 Task: Open Card Software Maintenance Review in Board Resource Allocation Software to Workspace Hotel Reservations and add a team member Softage.3@softage.net, a label Blue, a checklist Database Management, an attachment from your computer, a color Blue and finally, add a card description 'Develop and launch new customer acquisition strategy for B2B market' and a comment 'Let us approach this task with a sense of self-reflection and self-awareness, recognizing our own strengths and weaknesses.'. Add a start date 'Jan 07, 1900' with a due date 'Jan 14, 1900'
Action: Mouse moved to (95, 45)
Screenshot: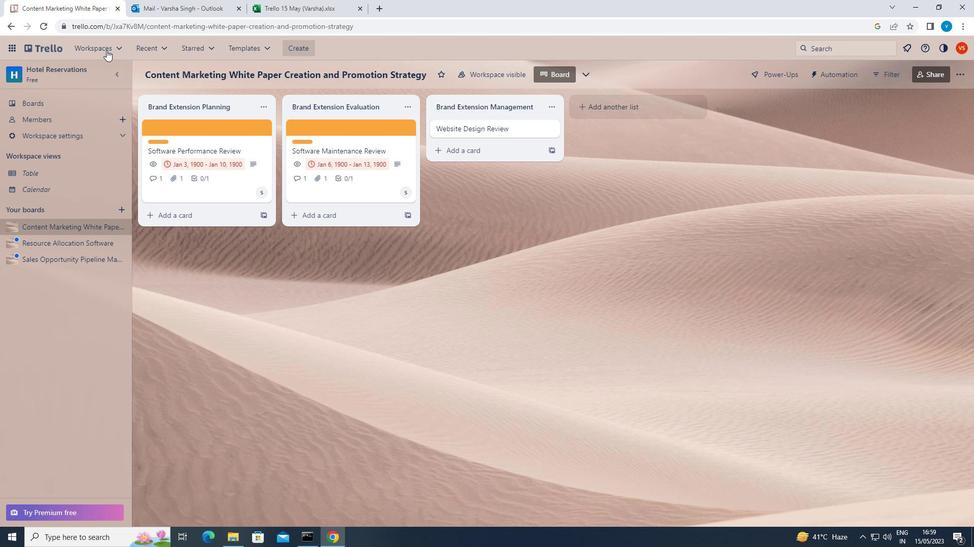 
Action: Mouse pressed left at (95, 45)
Screenshot: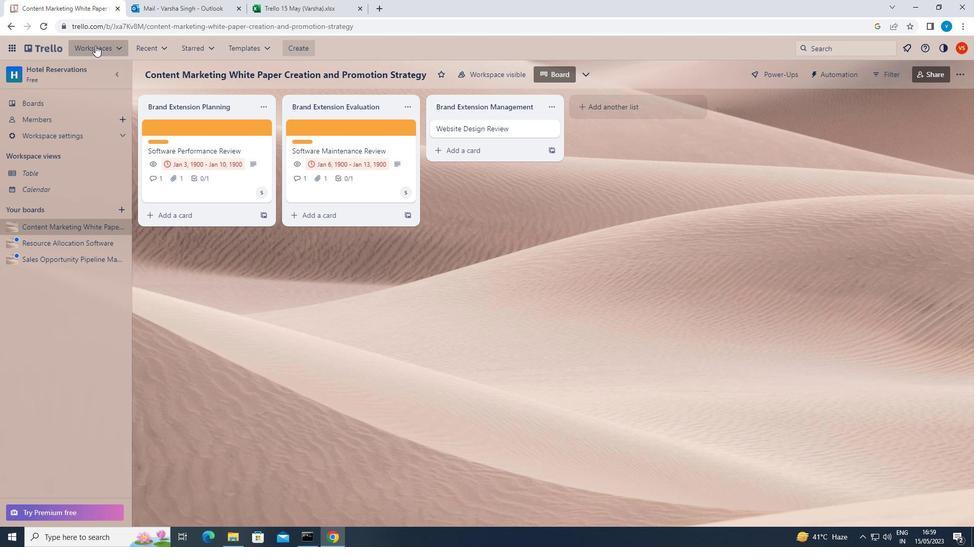 
Action: Mouse moved to (97, 504)
Screenshot: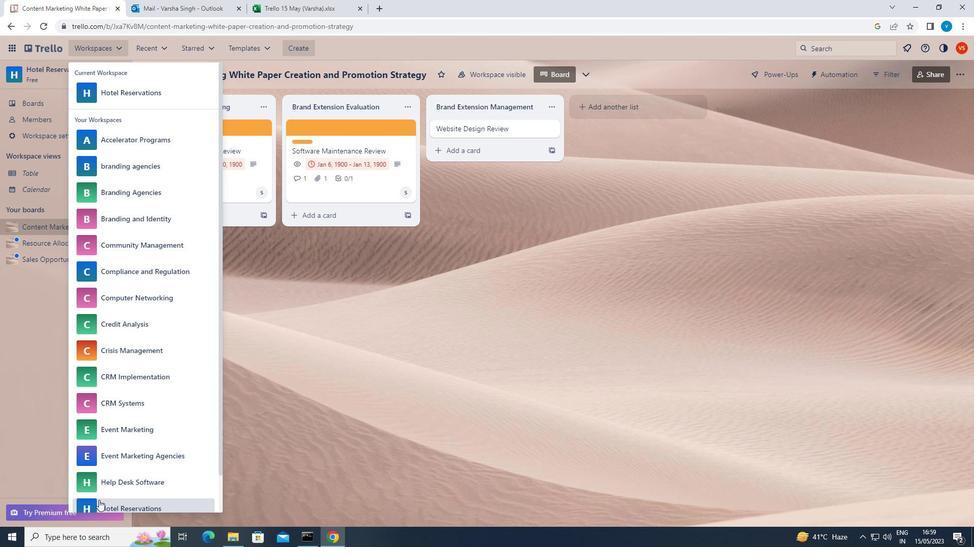 
Action: Mouse pressed left at (97, 504)
Screenshot: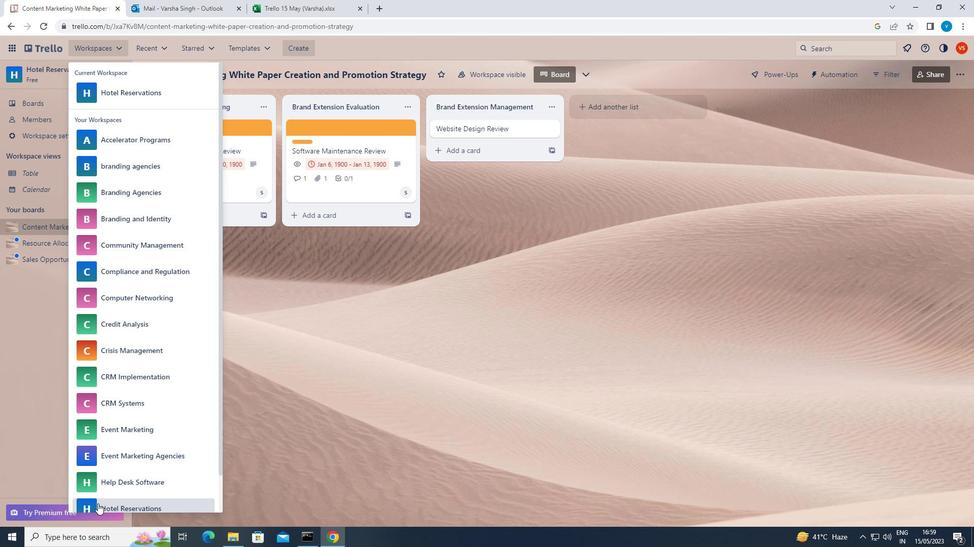 
Action: Mouse moved to (84, 246)
Screenshot: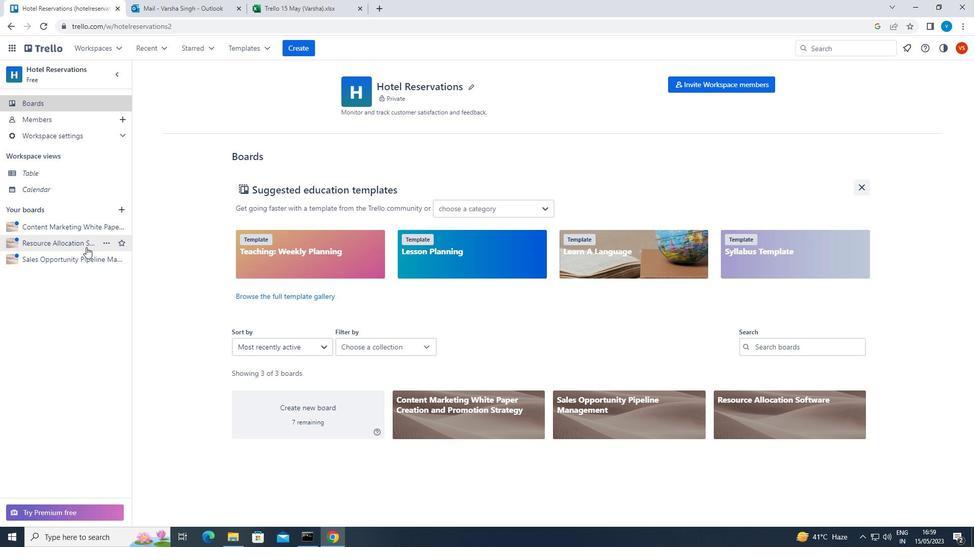 
Action: Mouse pressed left at (84, 246)
Screenshot: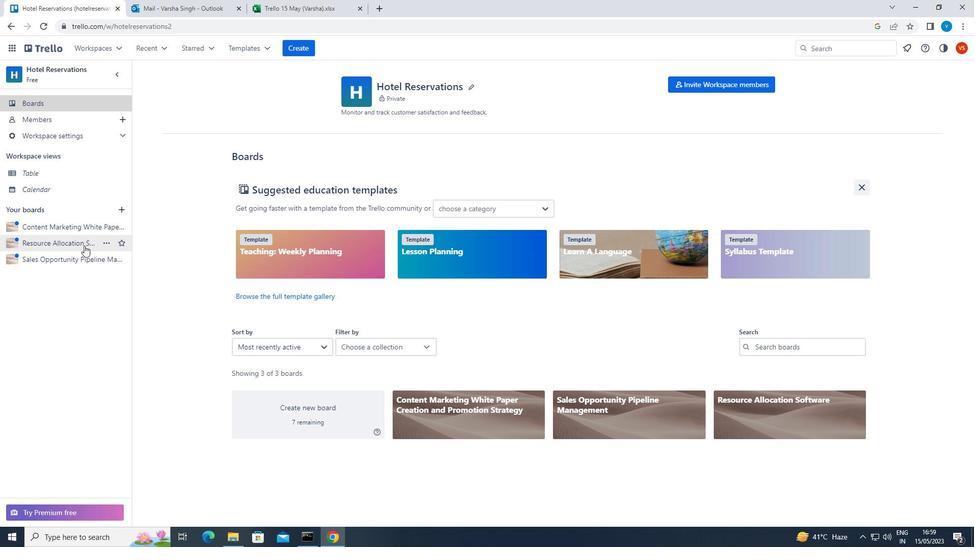 
Action: Mouse moved to (475, 127)
Screenshot: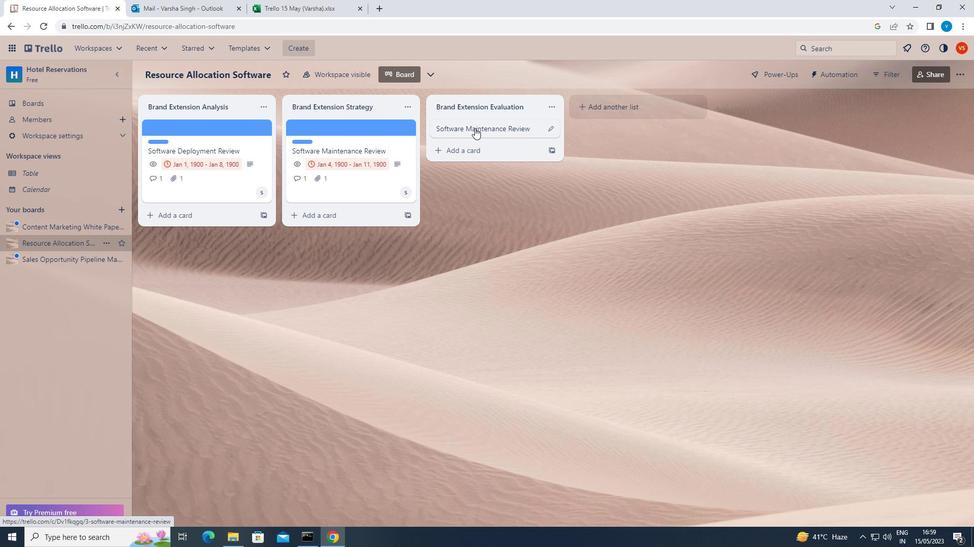 
Action: Mouse pressed left at (475, 127)
Screenshot: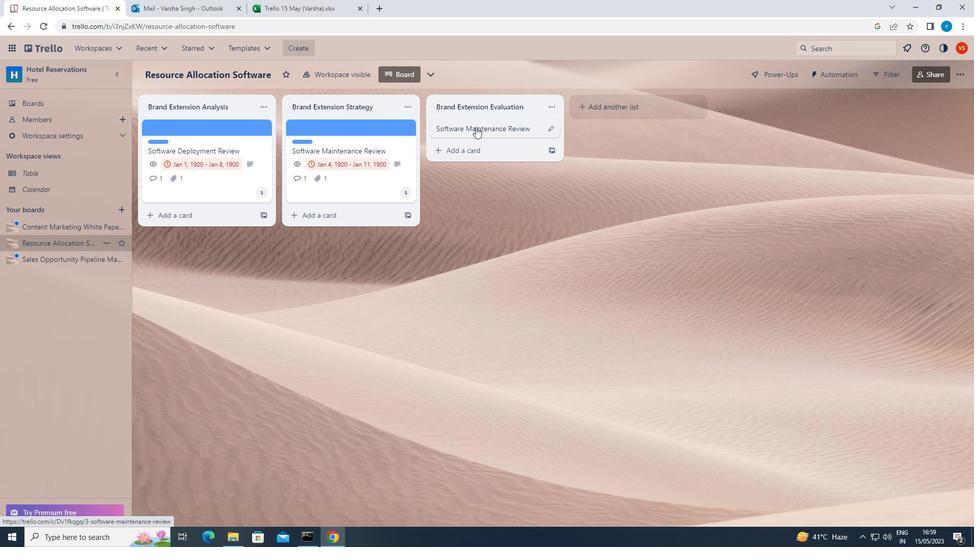 
Action: Mouse moved to (618, 162)
Screenshot: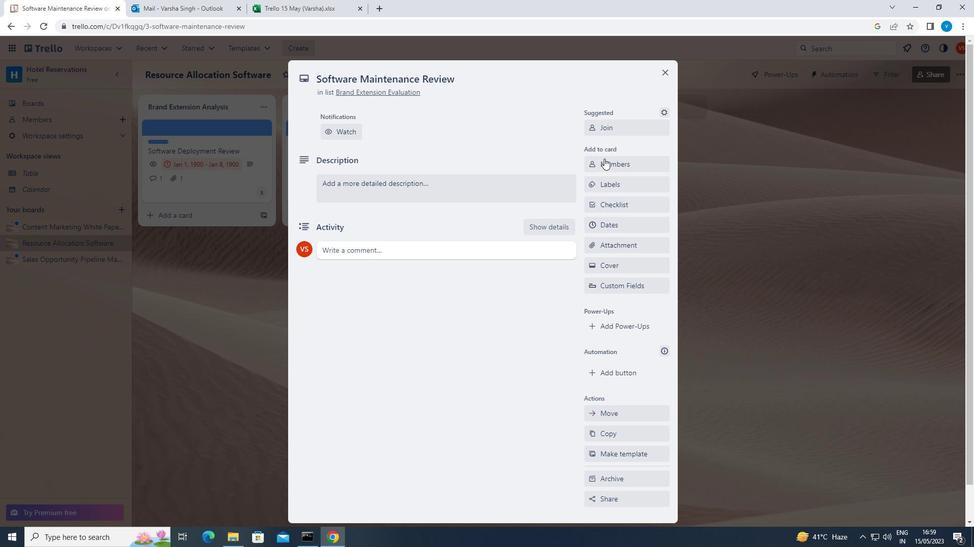 
Action: Mouse pressed left at (618, 162)
Screenshot: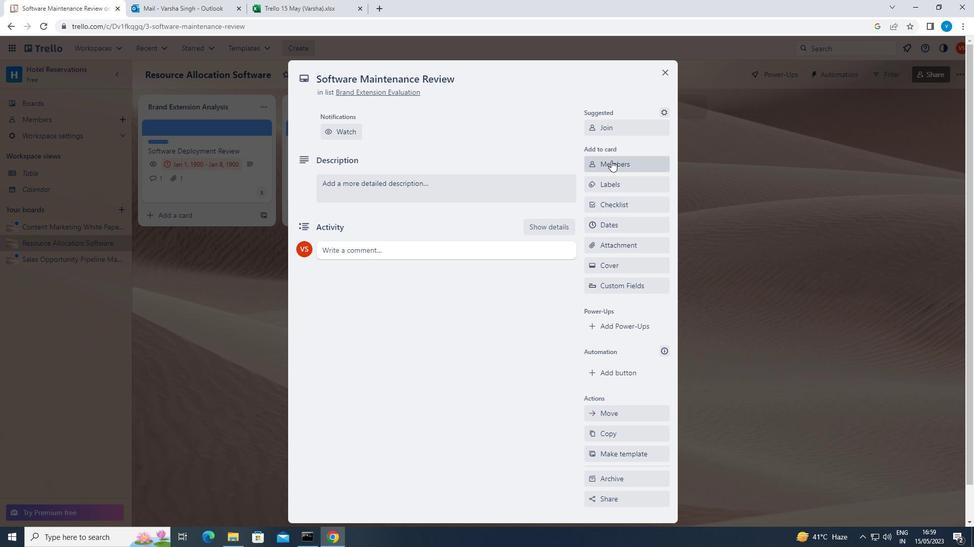 
Action: Key pressed <Key.shift>SOFTAGE.3<Key.shift>@SOFTAGE.NET
Screenshot: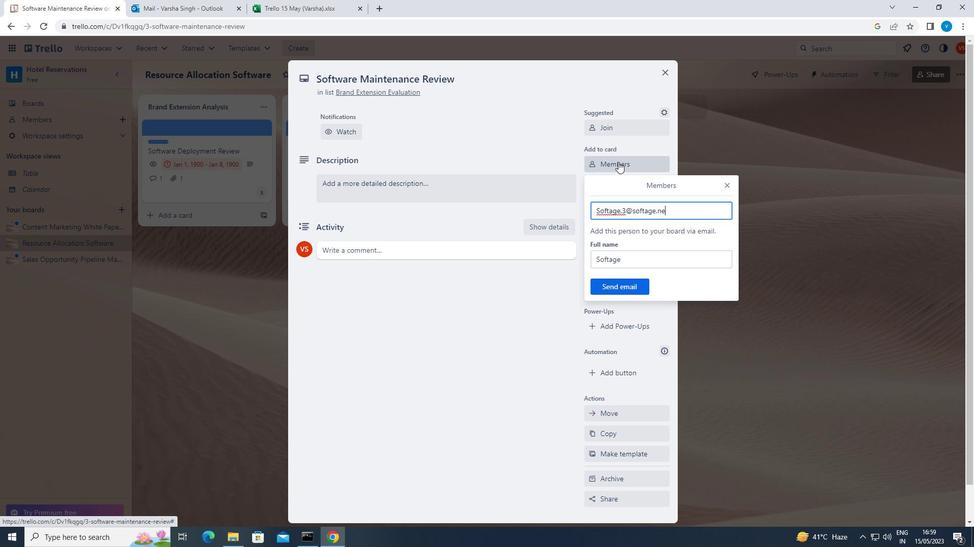 
Action: Mouse moved to (627, 286)
Screenshot: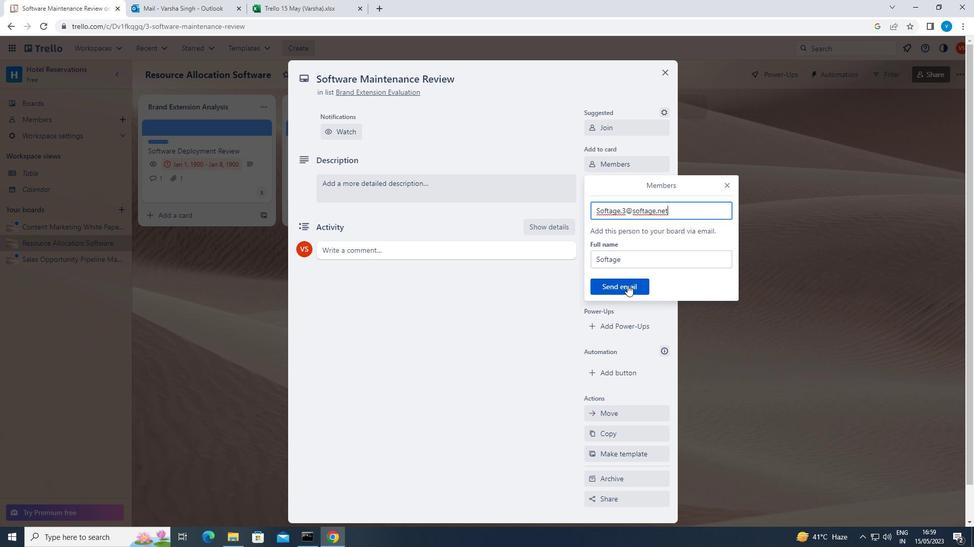 
Action: Mouse pressed left at (627, 286)
Screenshot: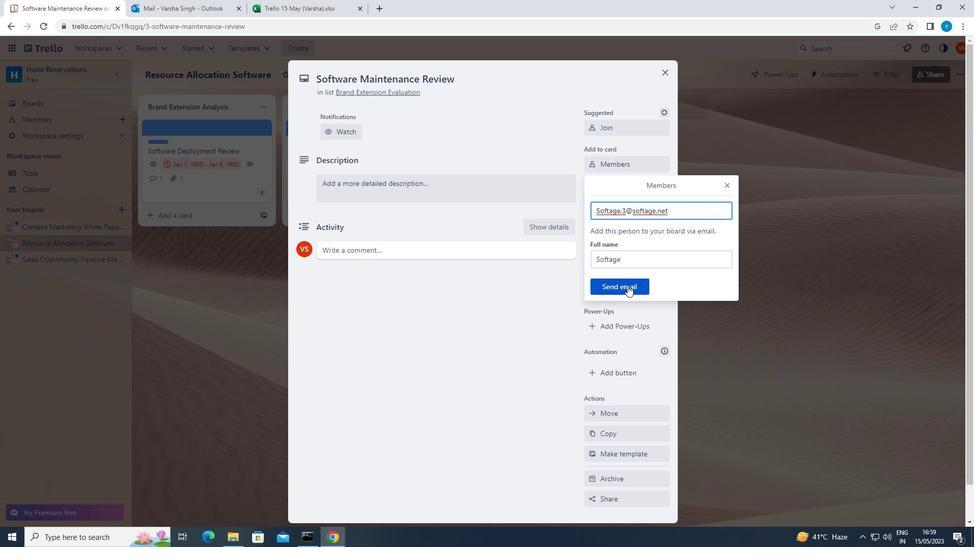 
Action: Mouse moved to (638, 187)
Screenshot: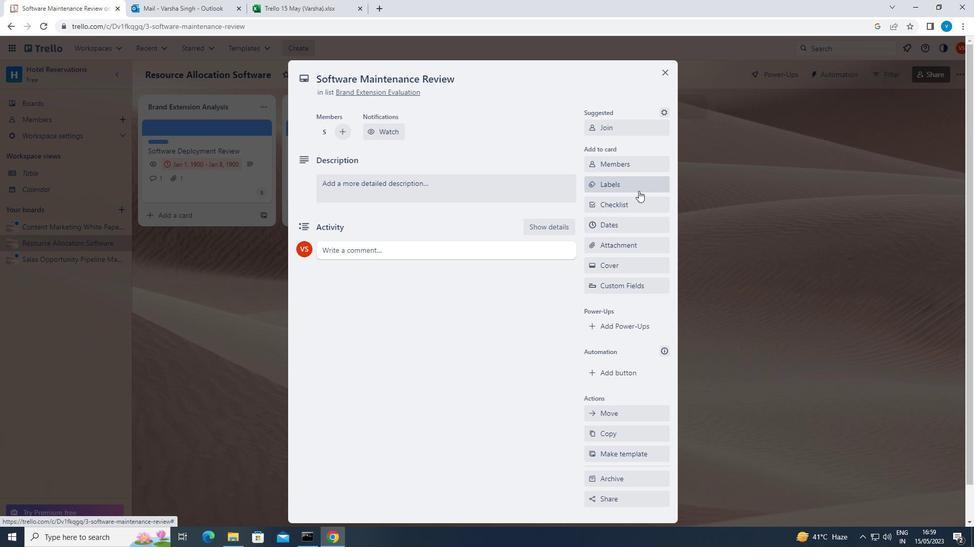 
Action: Mouse pressed left at (638, 187)
Screenshot: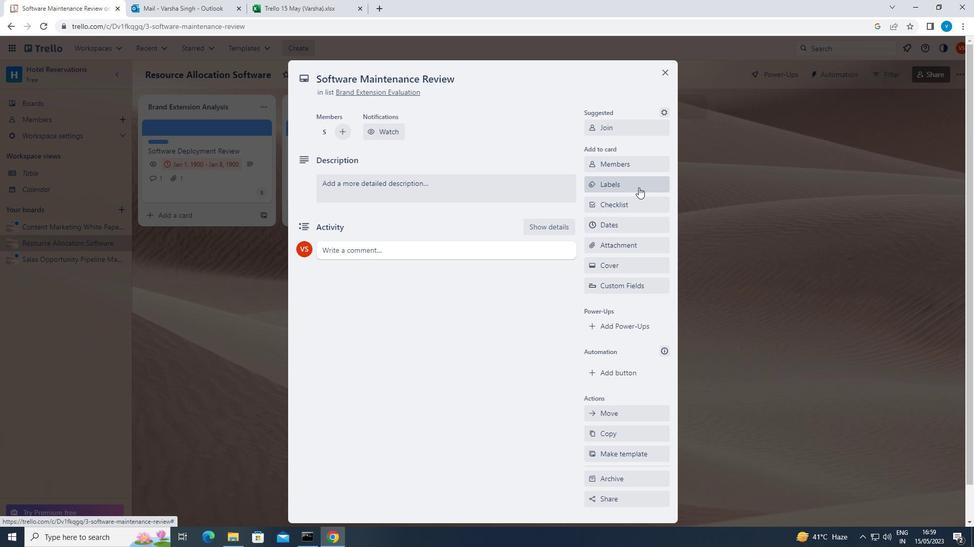 
Action: Mouse moved to (621, 354)
Screenshot: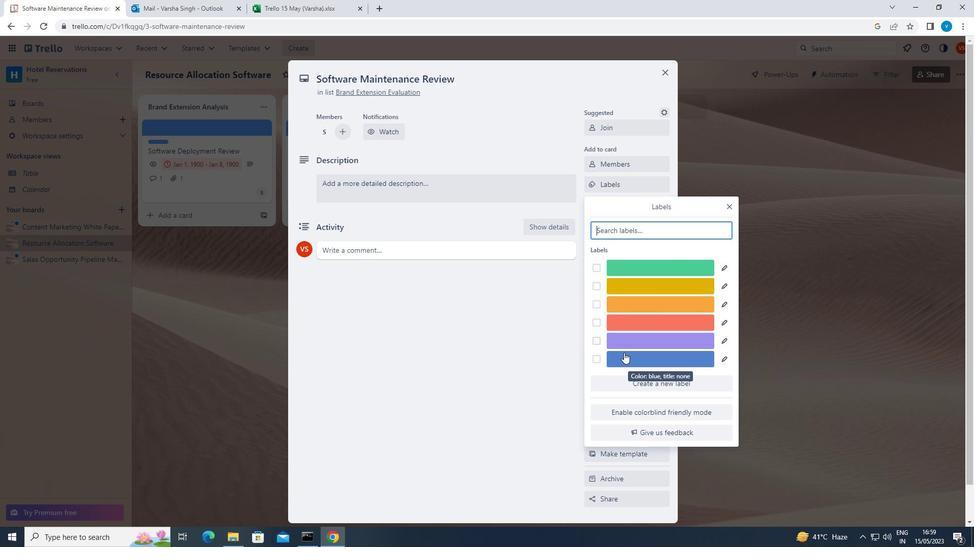 
Action: Mouse pressed left at (621, 354)
Screenshot: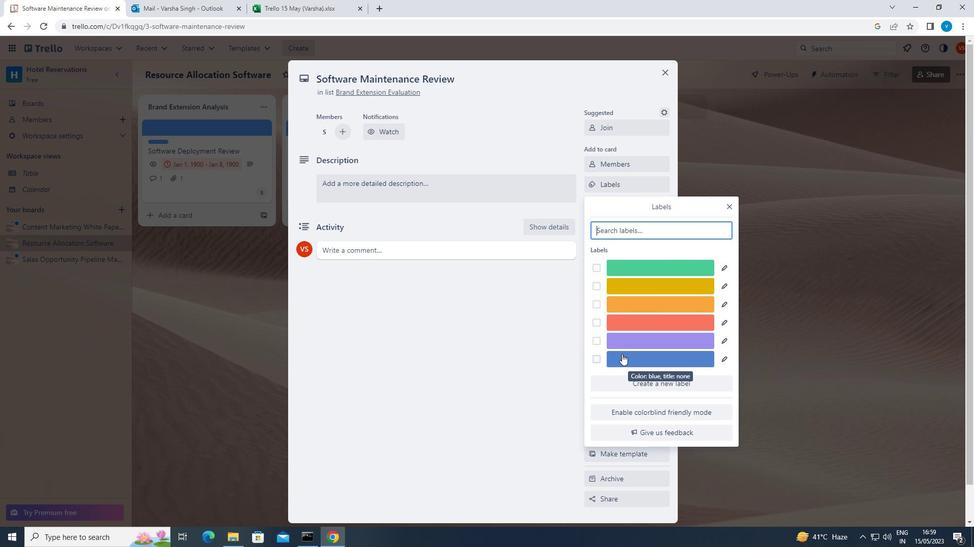 
Action: Mouse moved to (727, 205)
Screenshot: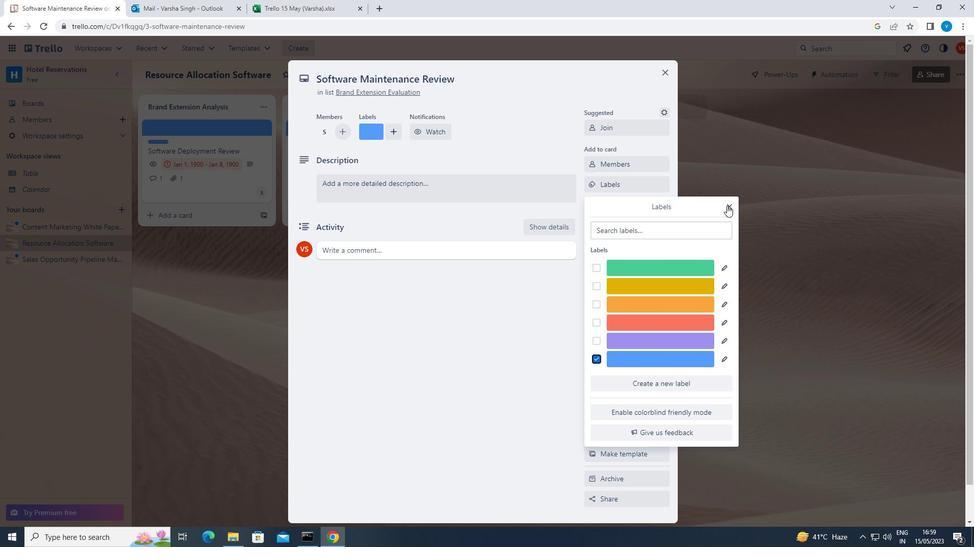 
Action: Mouse pressed left at (727, 205)
Screenshot: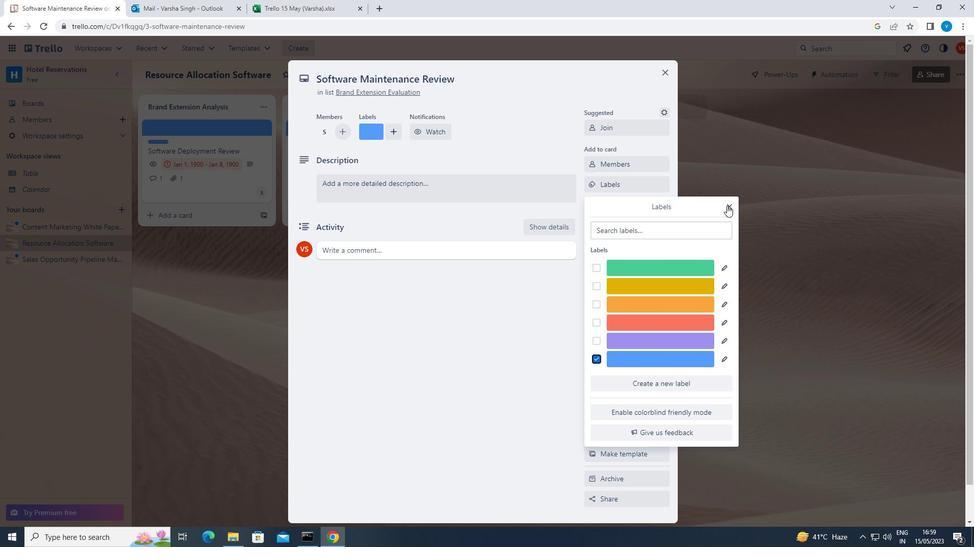 
Action: Mouse moved to (653, 205)
Screenshot: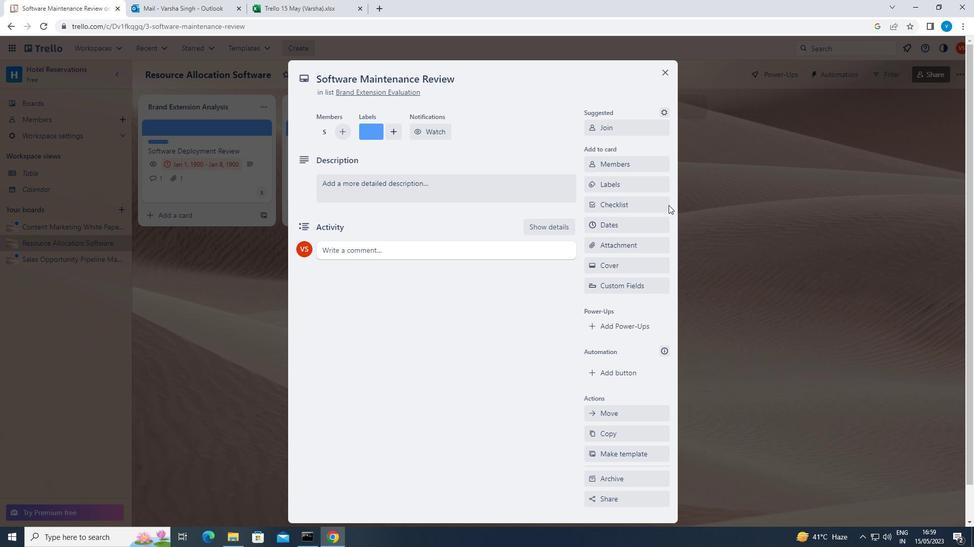
Action: Mouse pressed left at (653, 205)
Screenshot: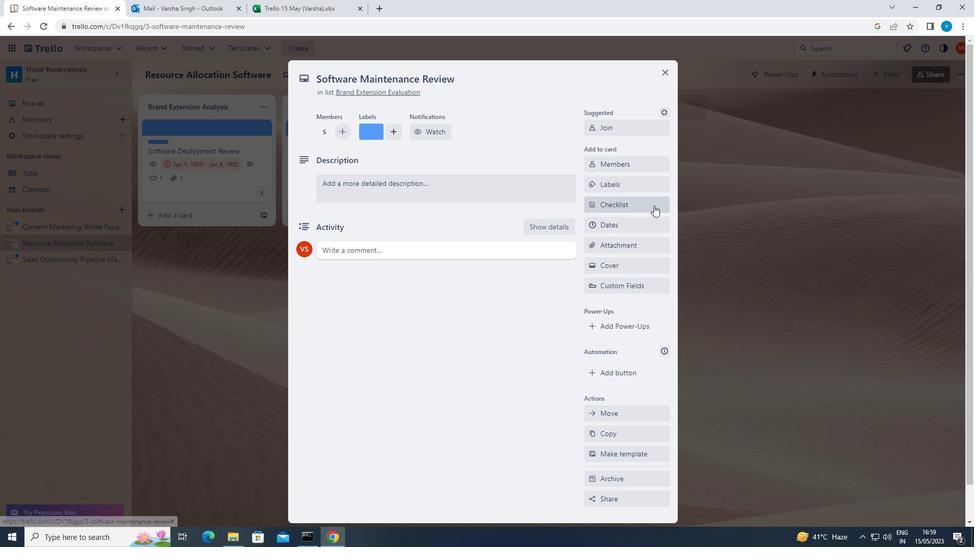 
Action: Mouse moved to (611, 315)
Screenshot: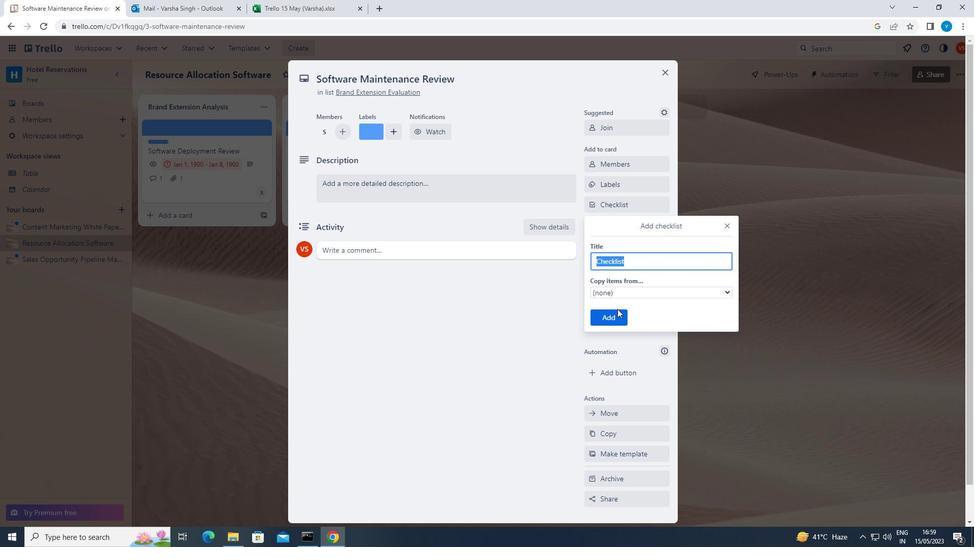 
Action: Mouse pressed left at (611, 315)
Screenshot: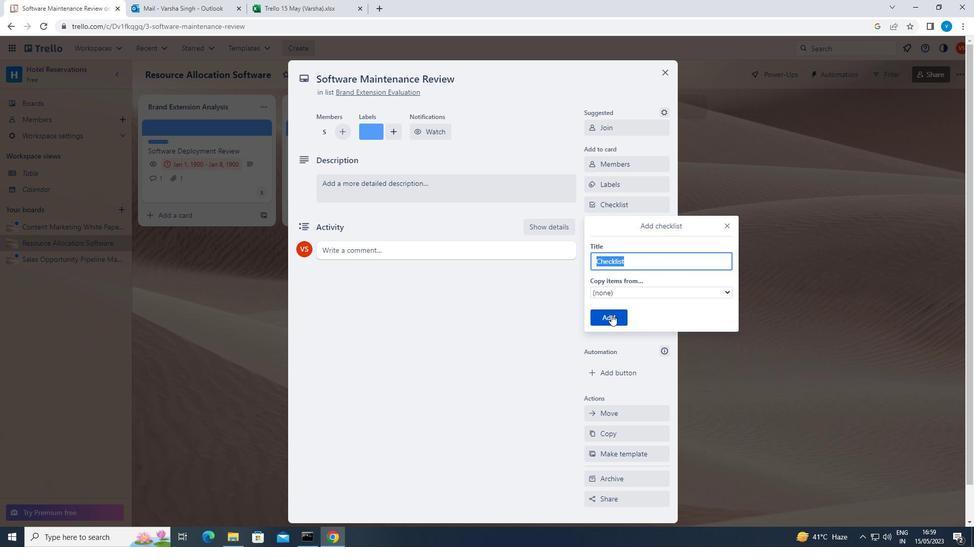 
Action: Mouse moved to (569, 281)
Screenshot: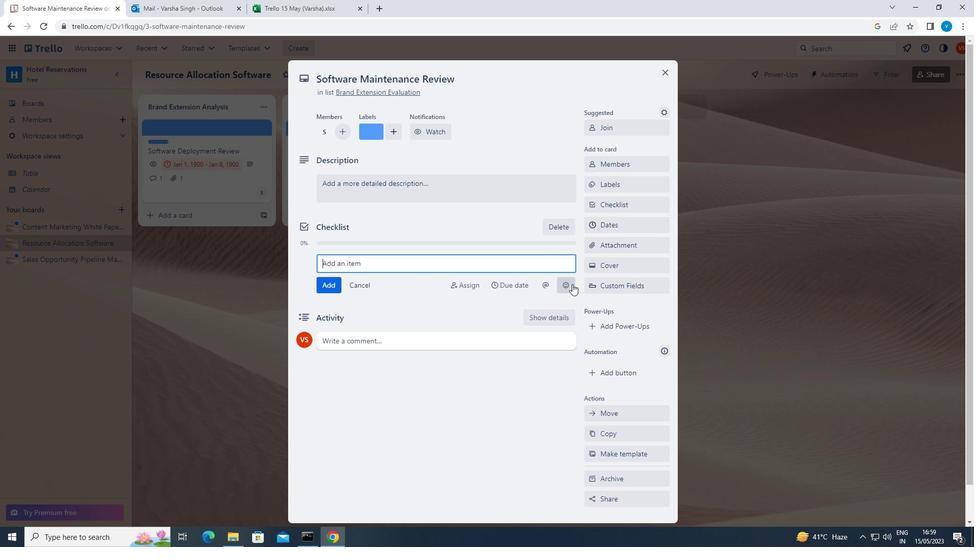 
Action: Key pressed <Key.shift>DATABASE<Key.space><Key.shift>MANAGEMENT
Screenshot: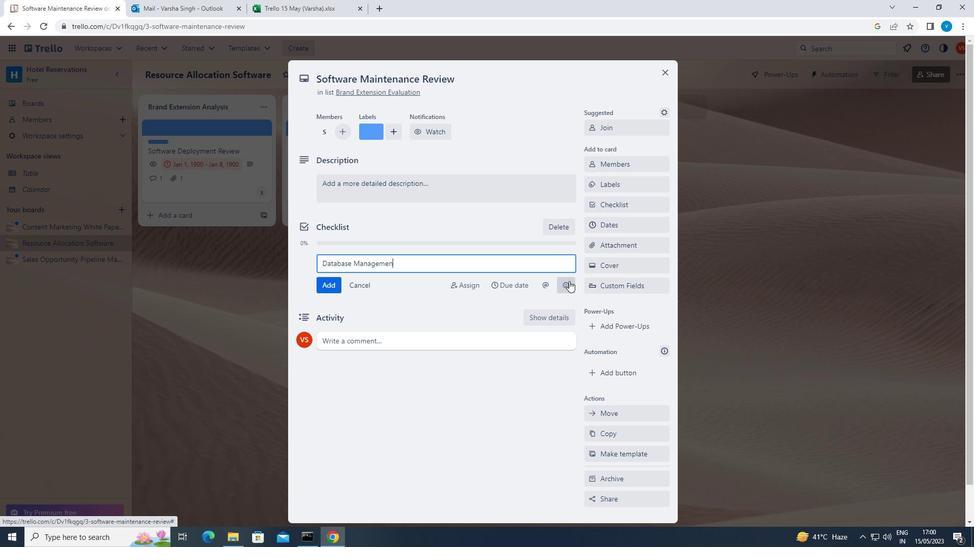 
Action: Mouse moved to (337, 290)
Screenshot: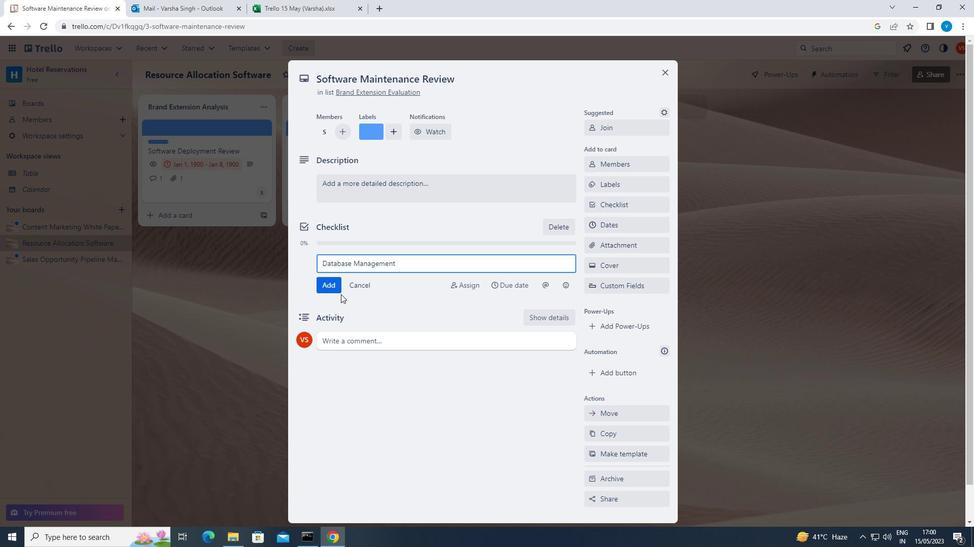 
Action: Mouse pressed left at (337, 290)
Screenshot: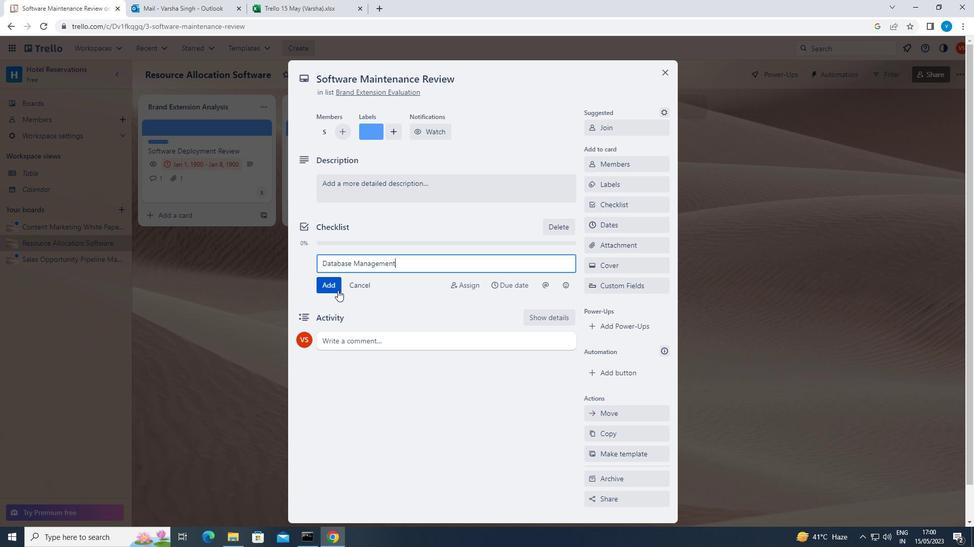 
Action: Mouse moved to (623, 248)
Screenshot: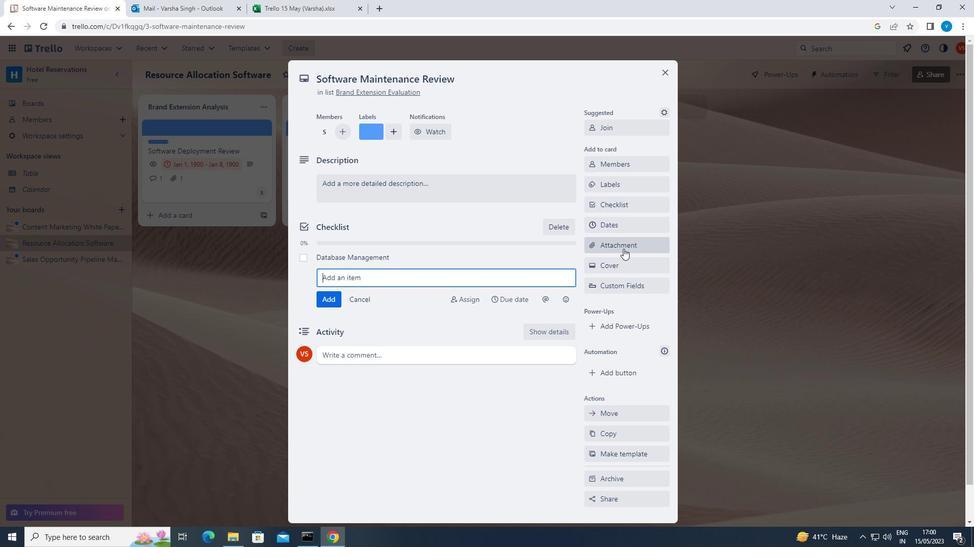 
Action: Mouse pressed left at (623, 248)
Screenshot: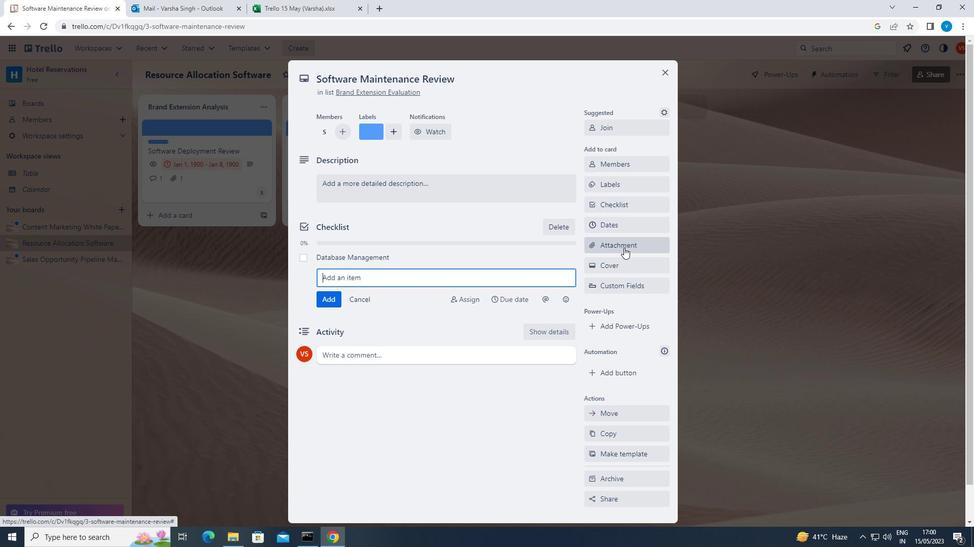 
Action: Mouse moved to (605, 287)
Screenshot: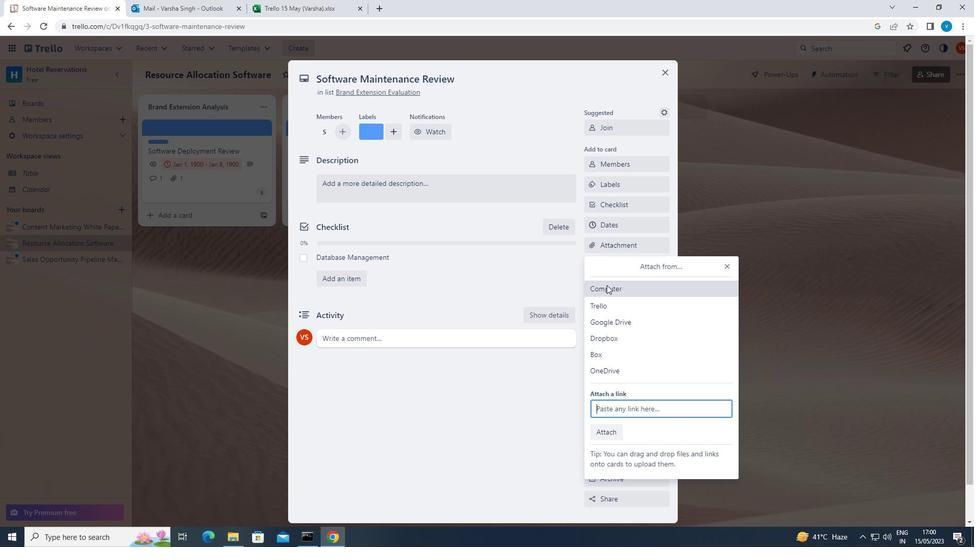 
Action: Mouse pressed left at (605, 287)
Screenshot: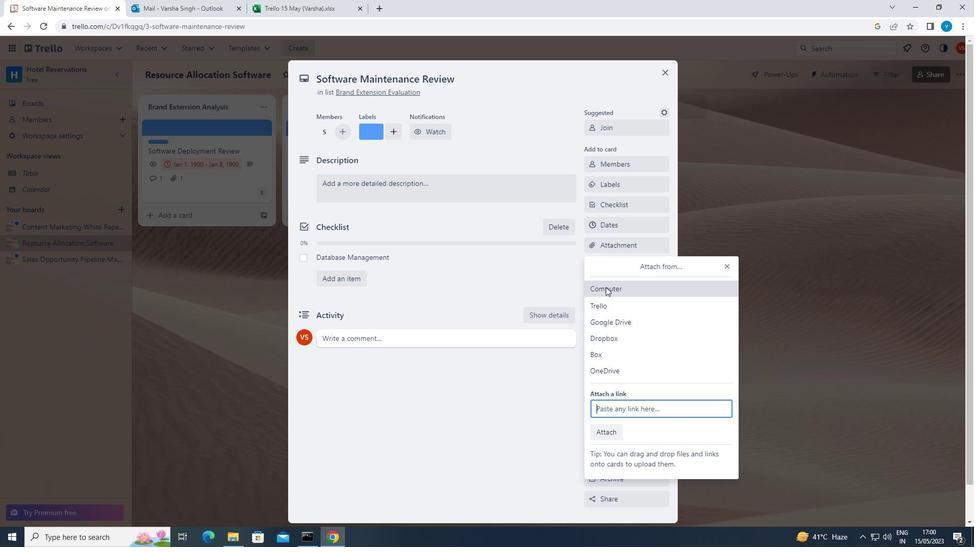 
Action: Mouse moved to (319, 180)
Screenshot: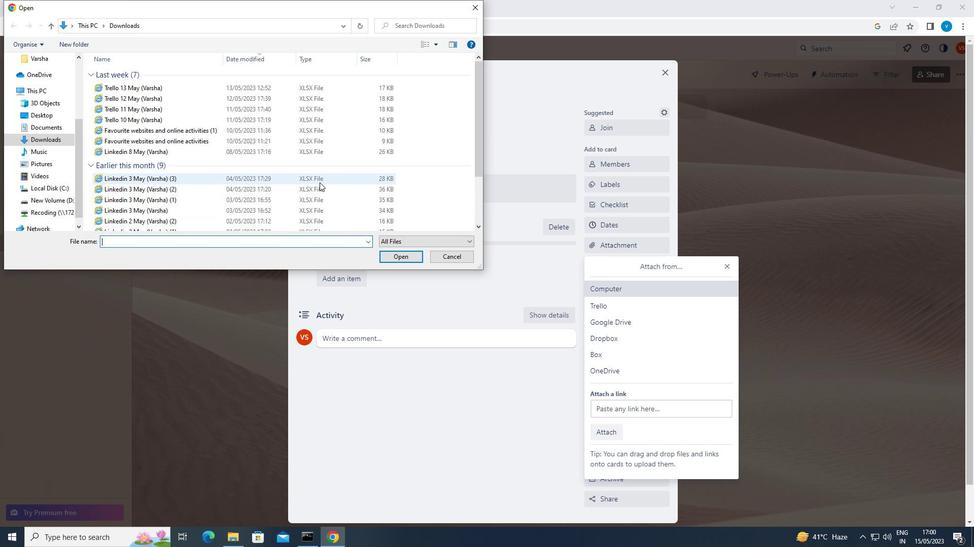 
Action: Mouse pressed left at (319, 180)
Screenshot: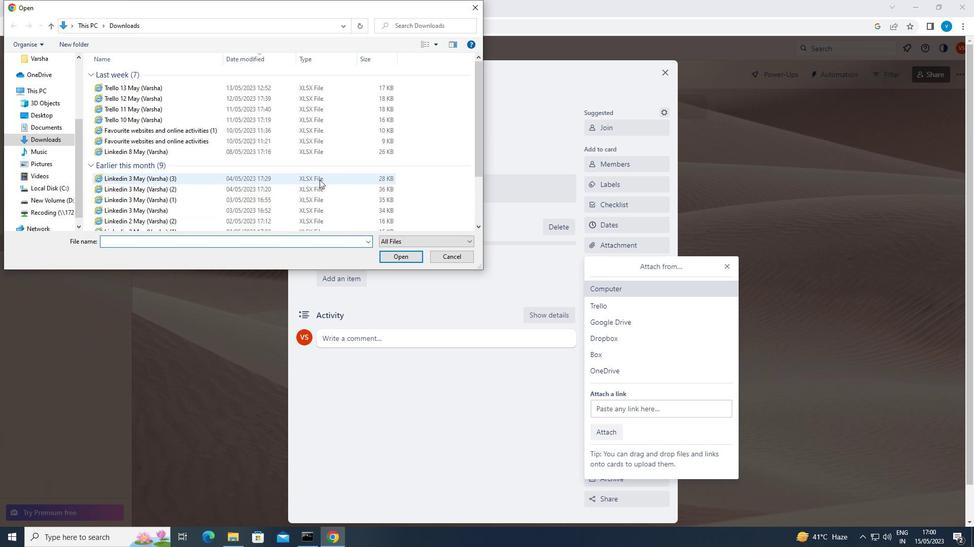 
Action: Mouse moved to (401, 253)
Screenshot: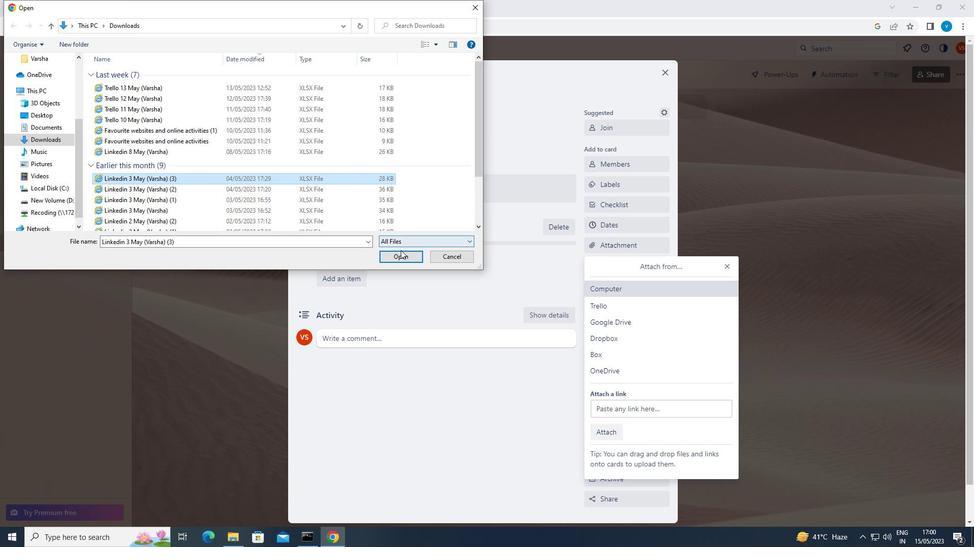 
Action: Mouse pressed left at (401, 253)
Screenshot: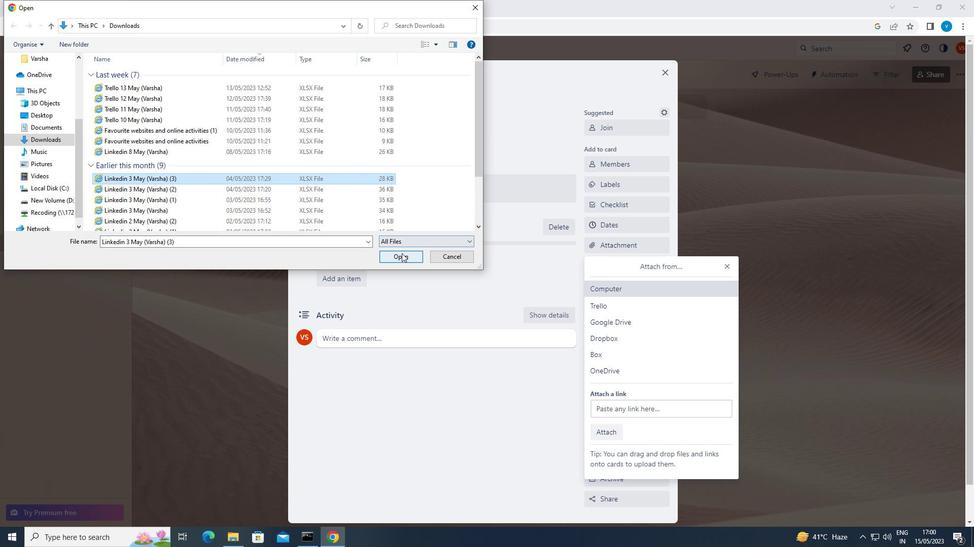 
Action: Mouse moved to (610, 266)
Screenshot: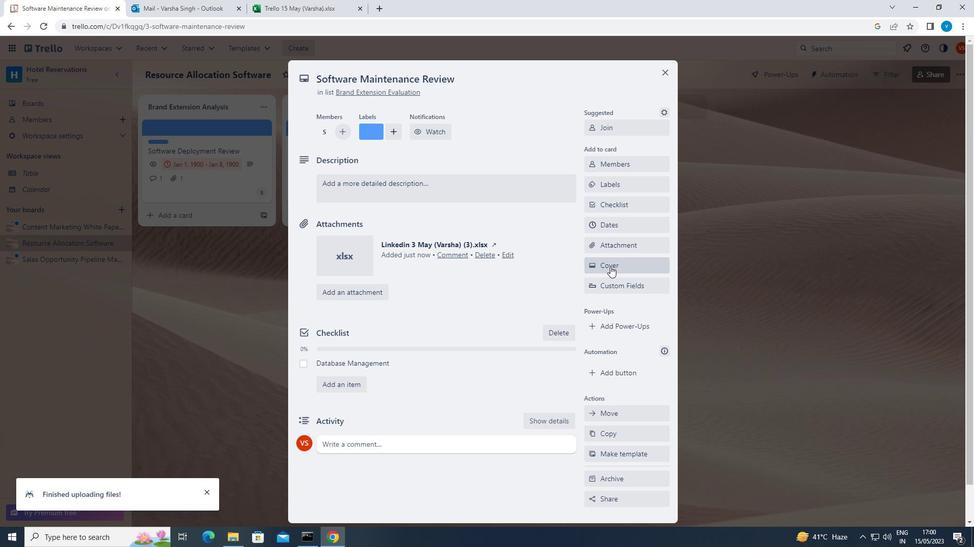
Action: Mouse pressed left at (610, 266)
Screenshot: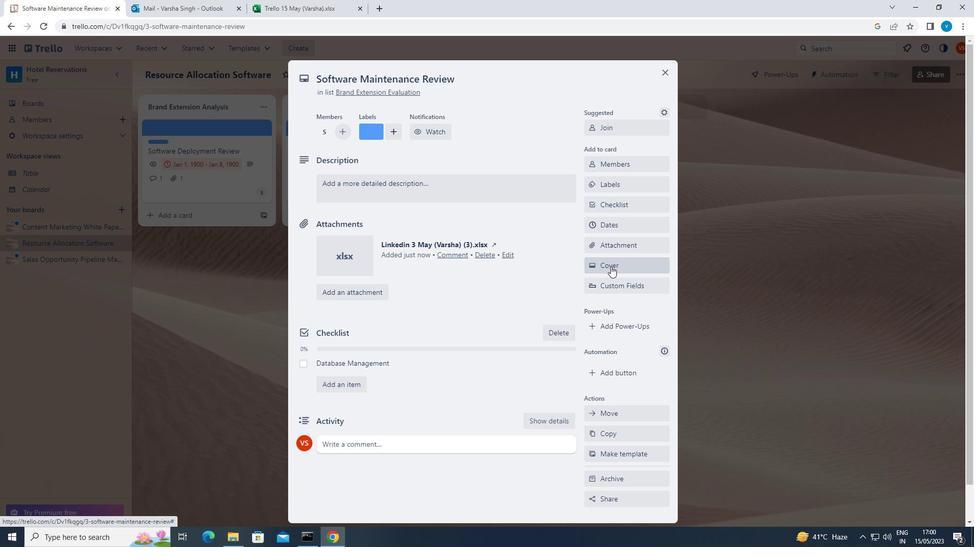 
Action: Mouse moved to (604, 342)
Screenshot: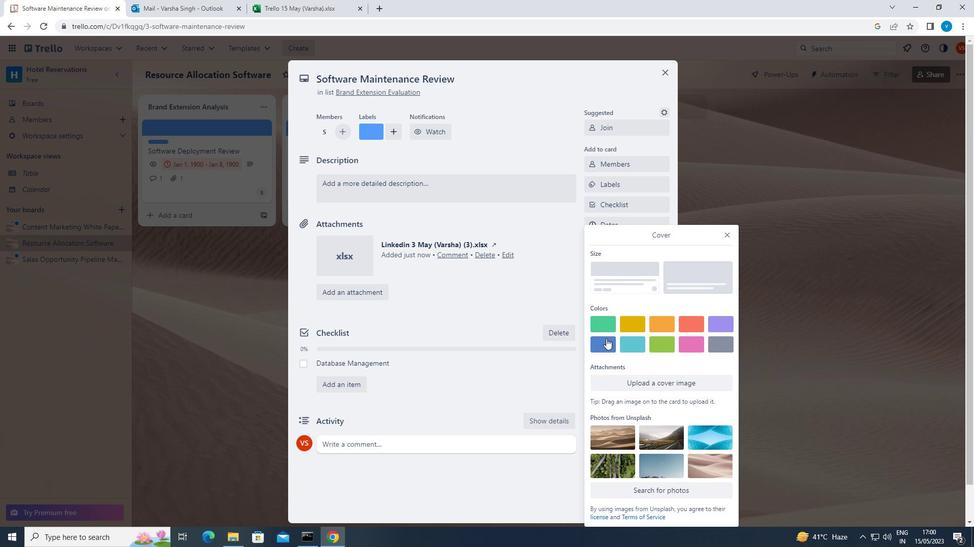 
Action: Mouse pressed left at (604, 342)
Screenshot: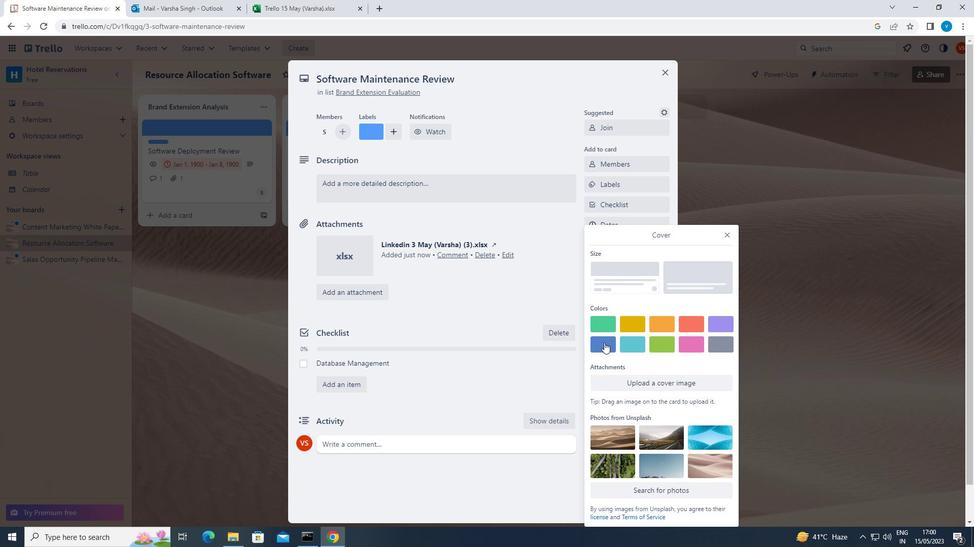 
Action: Mouse moved to (513, 247)
Screenshot: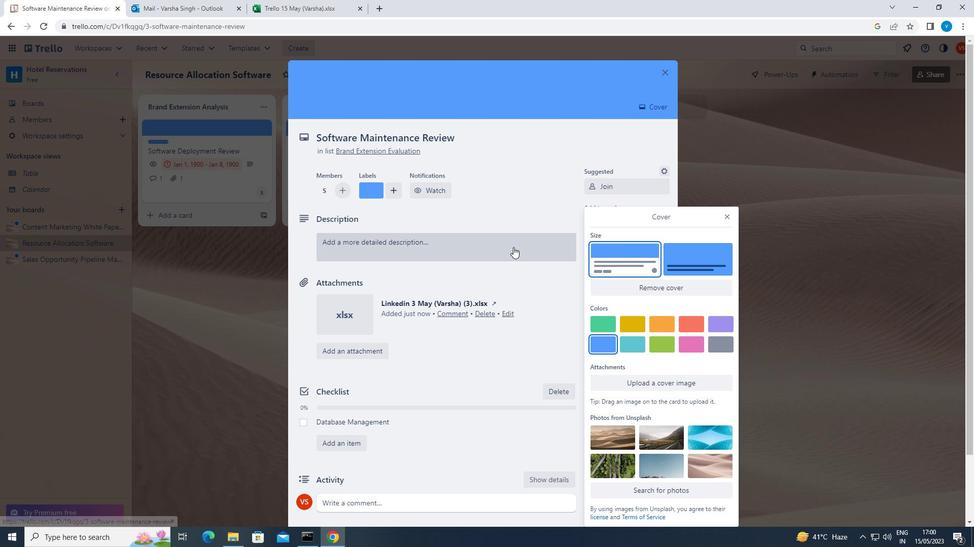 
Action: Mouse pressed left at (513, 247)
Screenshot: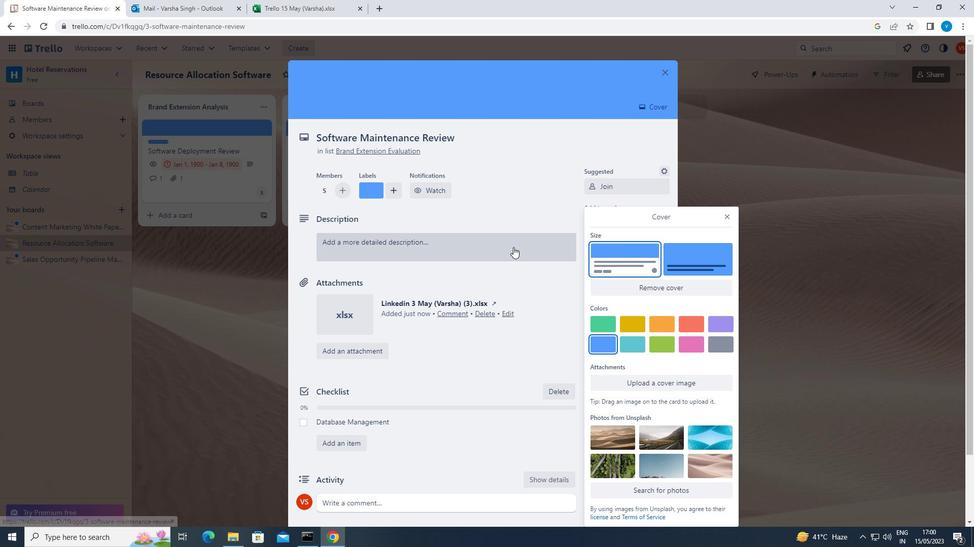 
Action: Mouse moved to (513, 245)
Screenshot: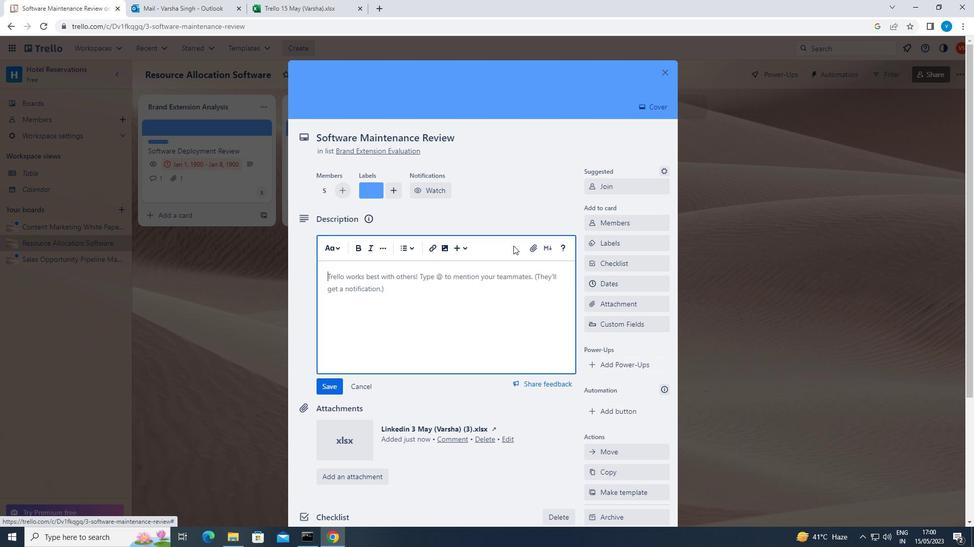 
Action: Key pressed <Key.shift>DEVELOP<Key.space>AND<Key.space>LAUNCH<Key.space>NEW<Key.space>CUSTOMER<Key.space>ACQUISITION<Key.space>STRATEGY<Key.space>FOR<Key.space><Key.shift>B2<Key.shift>B<Key.space>MARKET
Screenshot: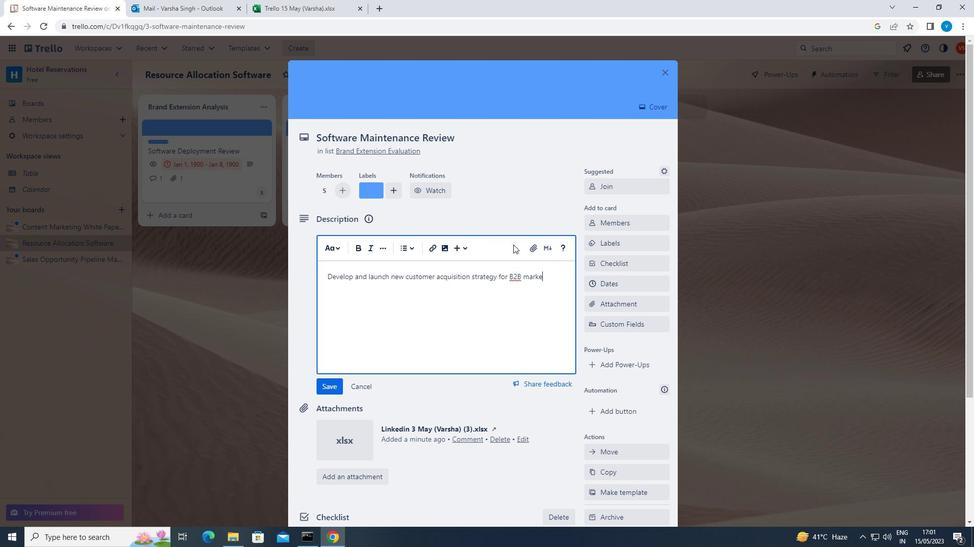 
Action: Mouse moved to (334, 384)
Screenshot: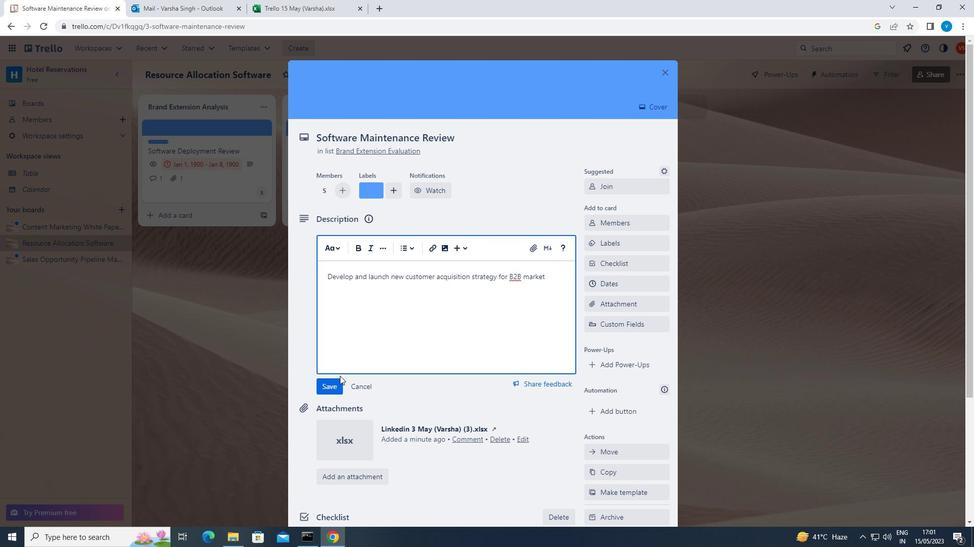 
Action: Mouse pressed left at (334, 384)
Screenshot: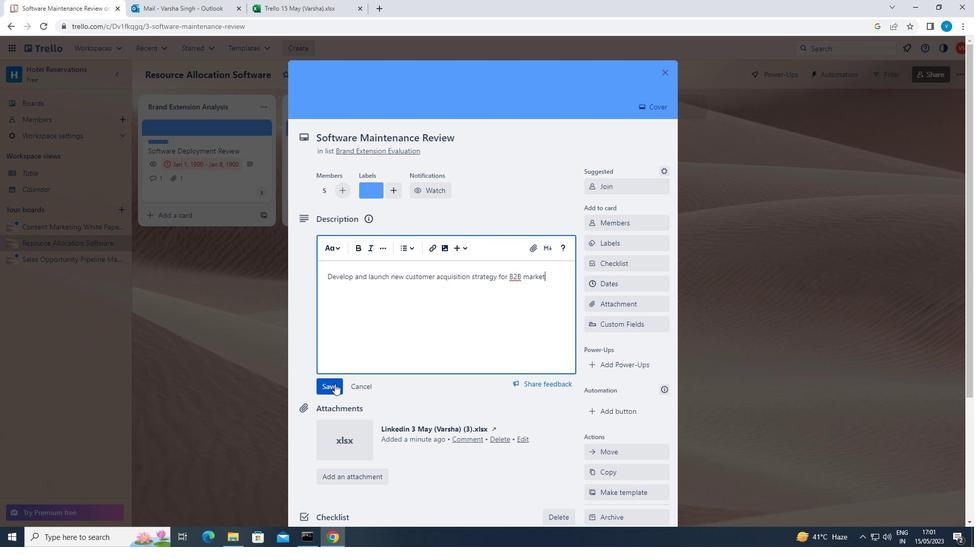 
Action: Mouse moved to (370, 488)
Screenshot: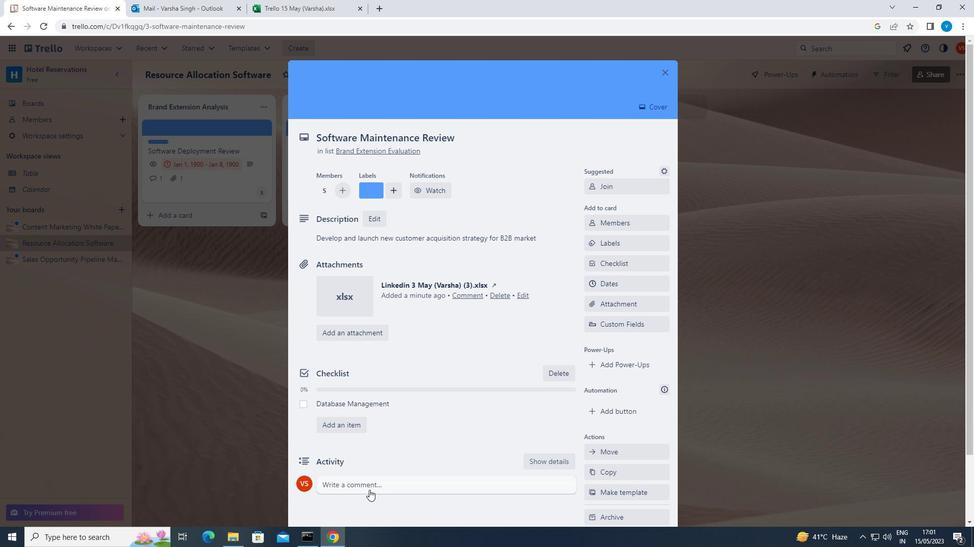 
Action: Mouse pressed left at (370, 488)
Screenshot: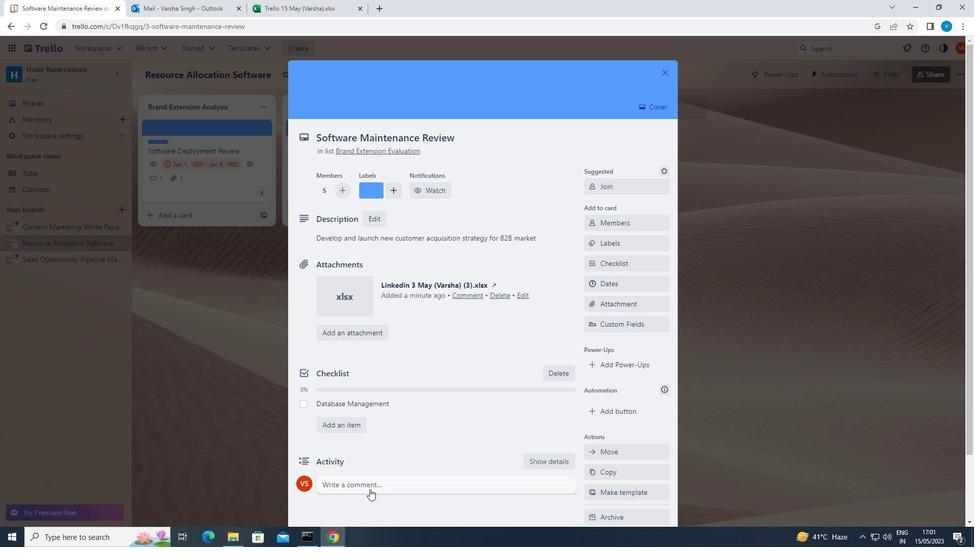 
Action: Mouse moved to (371, 488)
Screenshot: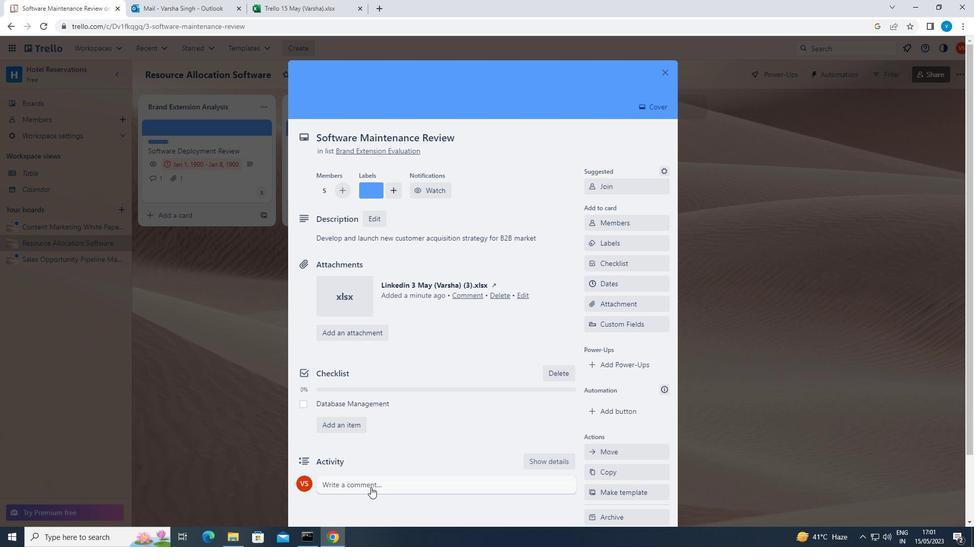 
Action: Key pressed <Key.shift>LET<Key.space>US<Key.space>APPROACH<Key.space>THIS<Key.space>TASK<Key.space>WITH<Key.space>A<Key.space>SENSE<Key.space>OF<Key.space>SELF-REFLECTION<Key.space>AND<Key.space>SELF-AWARENESS,<Key.space>RECOGNIZING<Key.space>OUR<Key.space>OWN<Key.space>STRENGTHS<Key.space>AND<Key.space>WEAKNESSES.
Screenshot: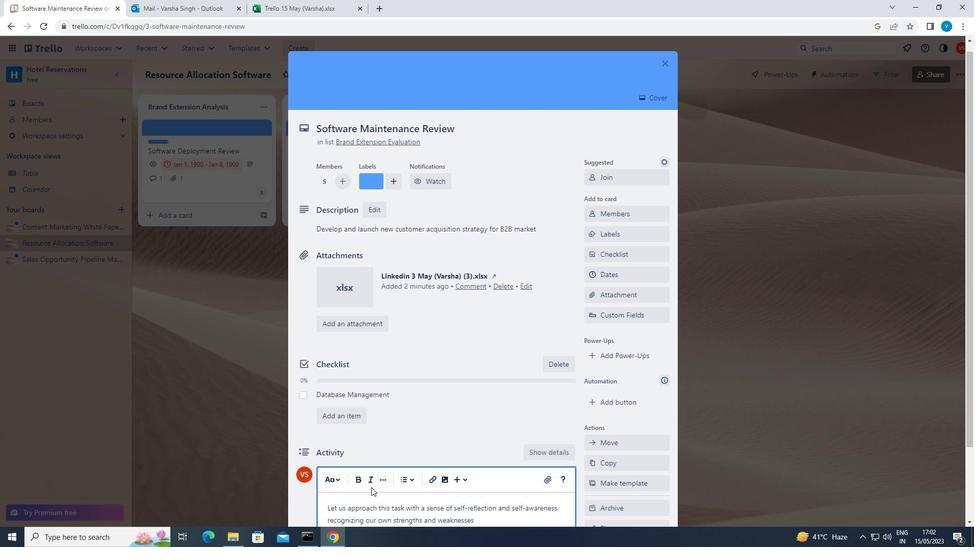 
Action: Mouse moved to (374, 480)
Screenshot: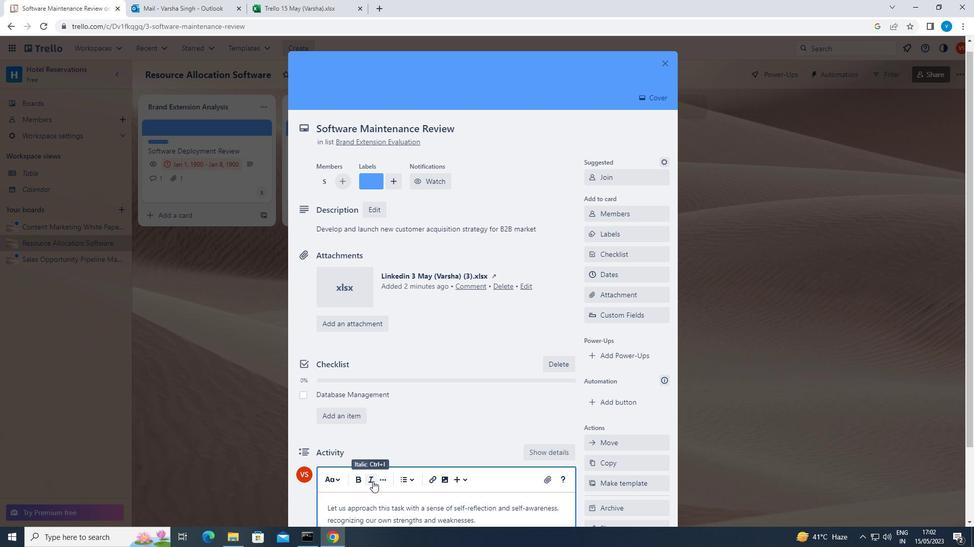 
Action: Mouse scrolled (374, 480) with delta (0, 0)
Screenshot: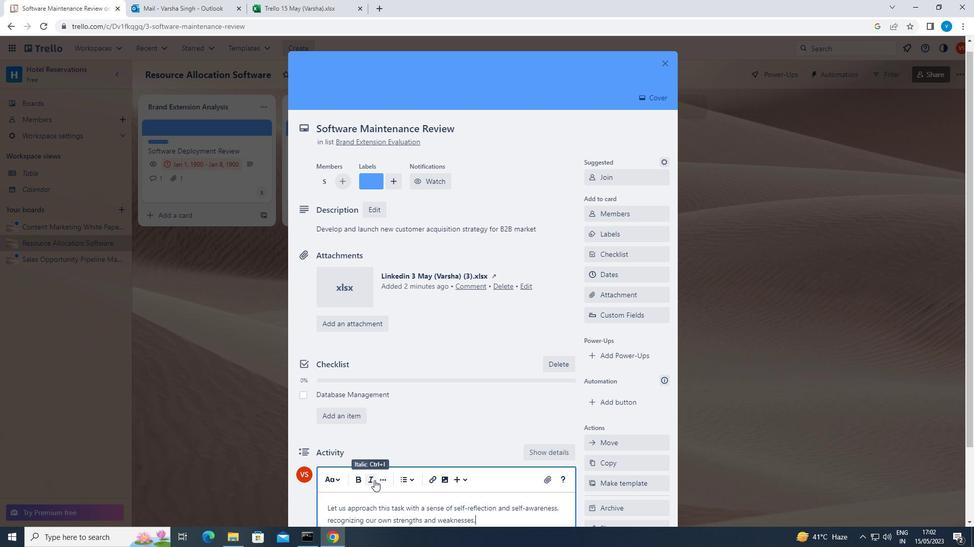 
Action: Mouse scrolled (374, 480) with delta (0, 0)
Screenshot: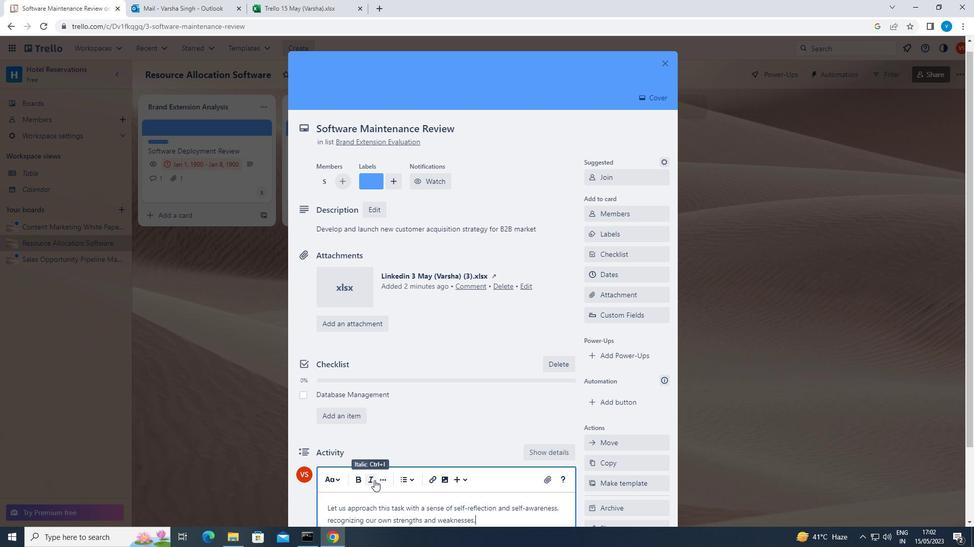 
Action: Mouse moved to (334, 461)
Screenshot: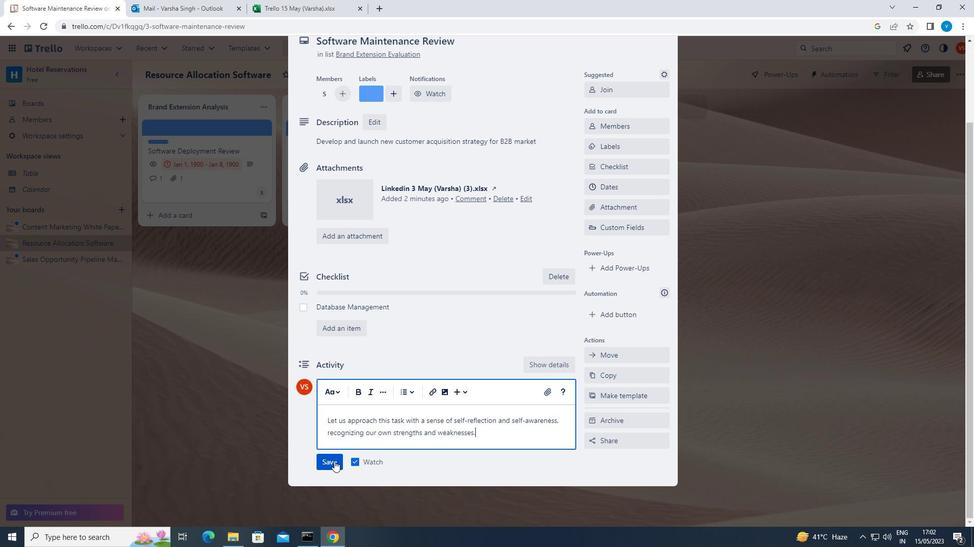 
Action: Mouse pressed left at (334, 461)
Screenshot: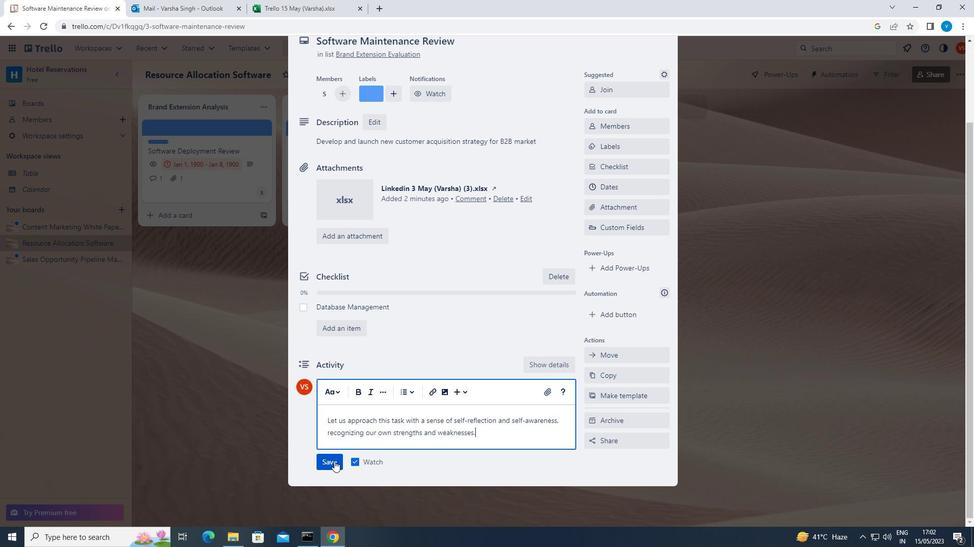 
Action: Mouse moved to (638, 194)
Screenshot: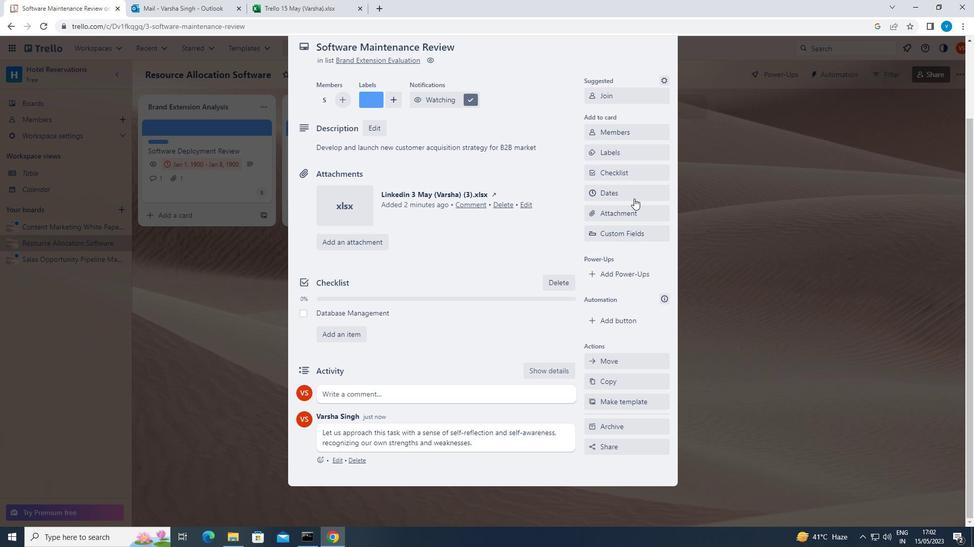 
Action: Mouse pressed left at (638, 194)
Screenshot: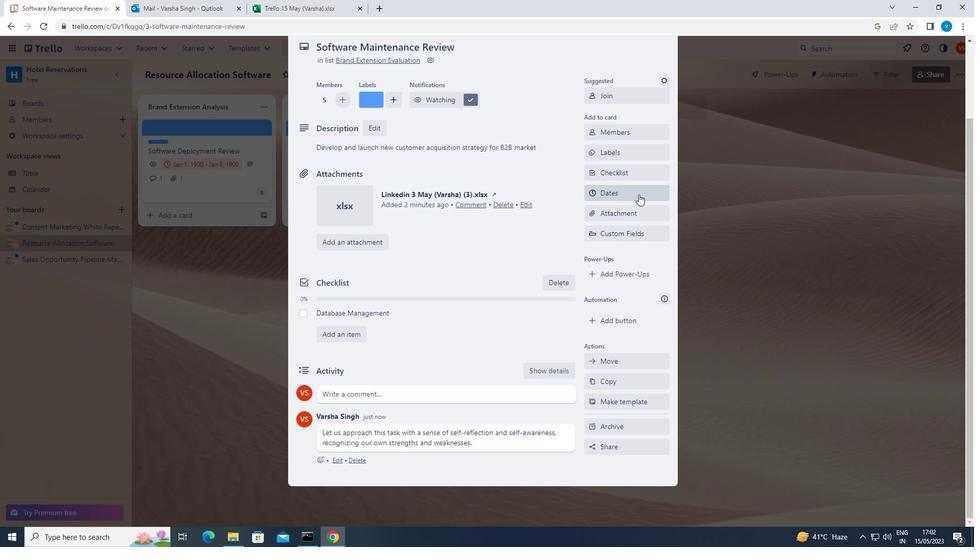 
Action: Mouse moved to (593, 256)
Screenshot: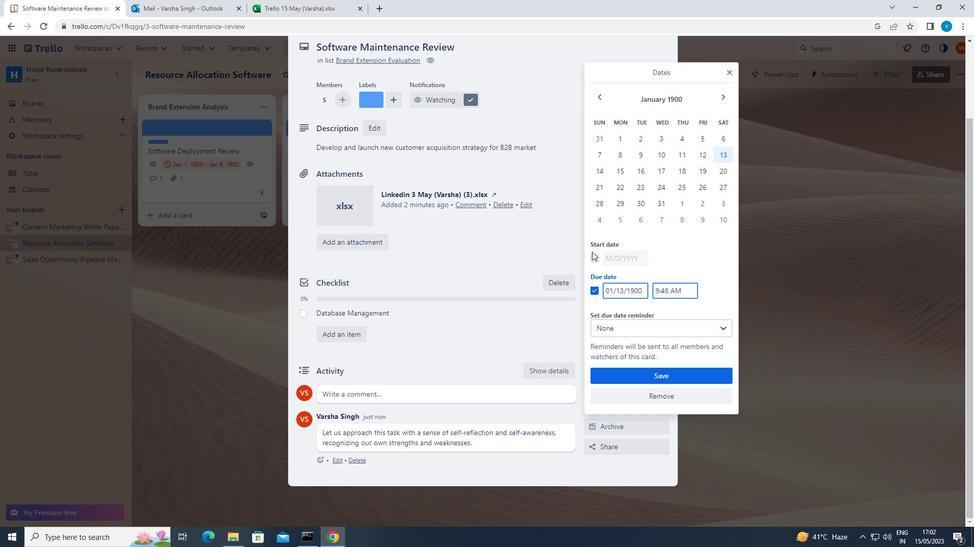 
Action: Mouse pressed left at (593, 256)
Screenshot: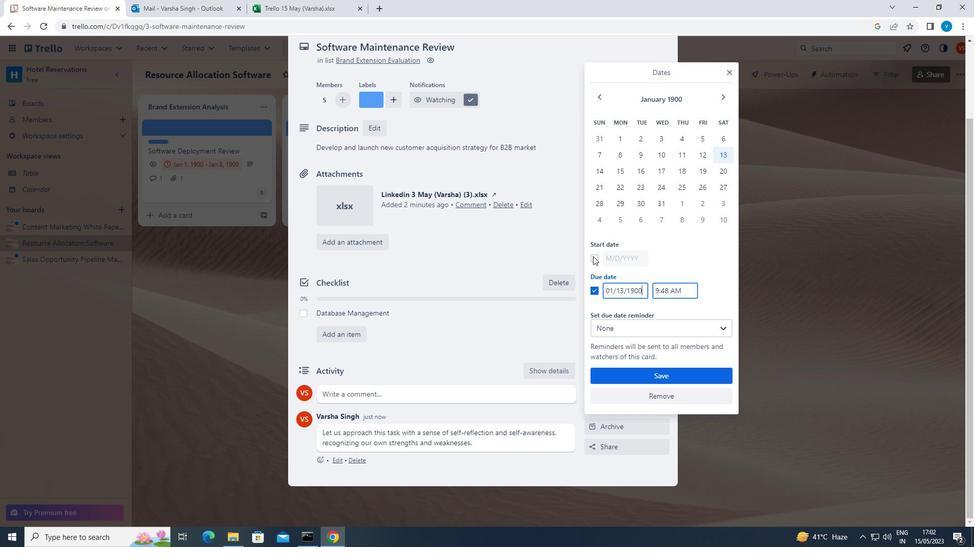 
Action: Mouse moved to (644, 258)
Screenshot: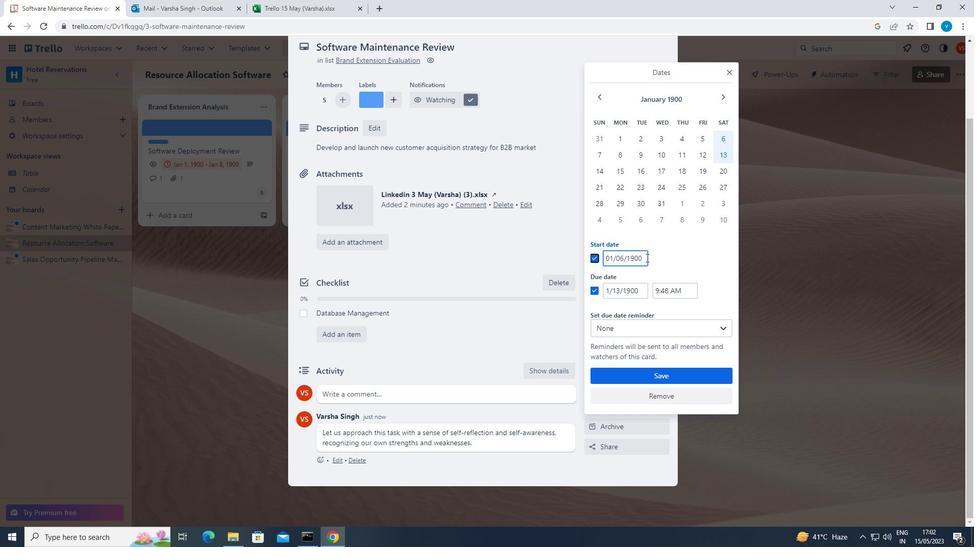 
Action: Mouse pressed left at (644, 258)
Screenshot: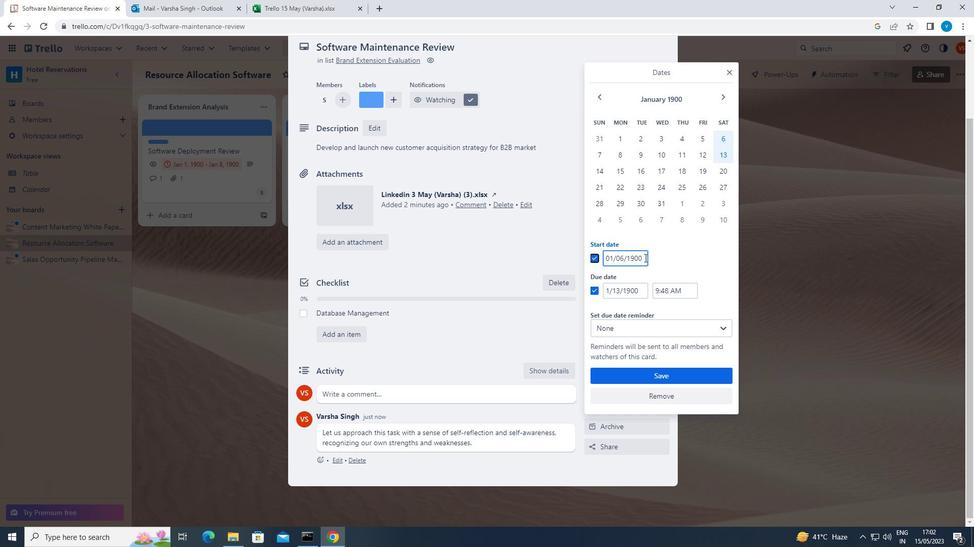 
Action: Key pressed <Key.backspace><Key.backspace><Key.backspace><Key.backspace><Key.backspace><Key.backspace><Key.backspace><Key.backspace><Key.backspace><Key.backspace><Key.backspace><Key.backspace><Key.backspace><Key.backspace>01/07/1900
Screenshot: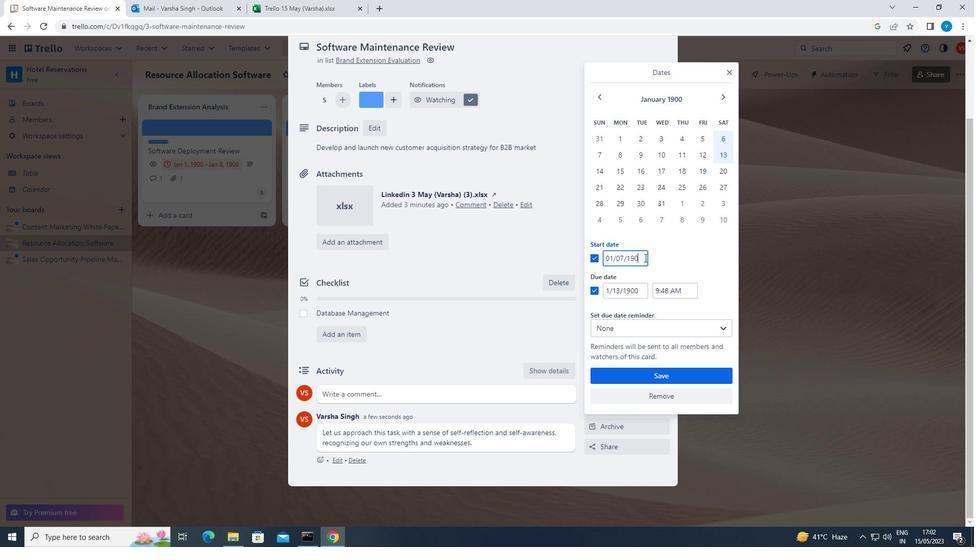 
Action: Mouse moved to (641, 290)
Screenshot: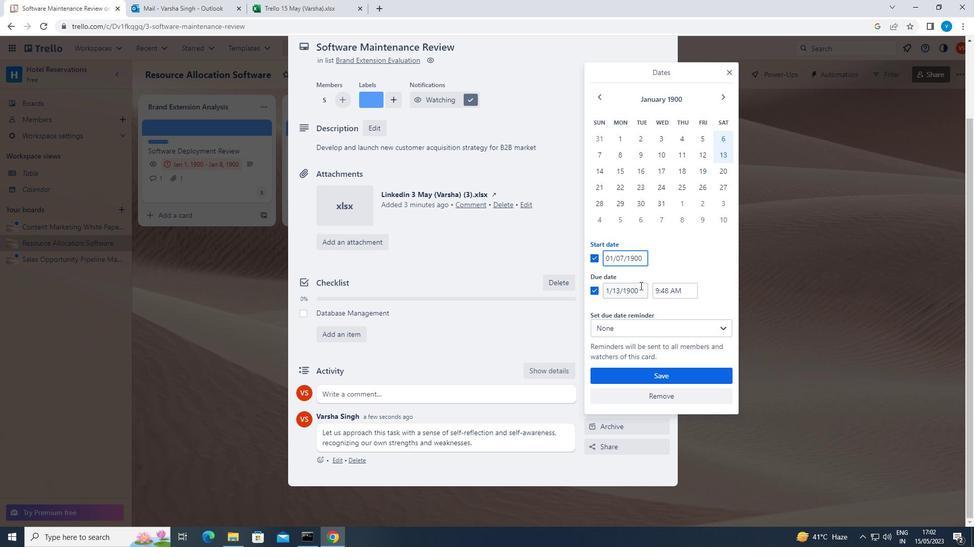 
Action: Mouse pressed left at (641, 290)
Screenshot: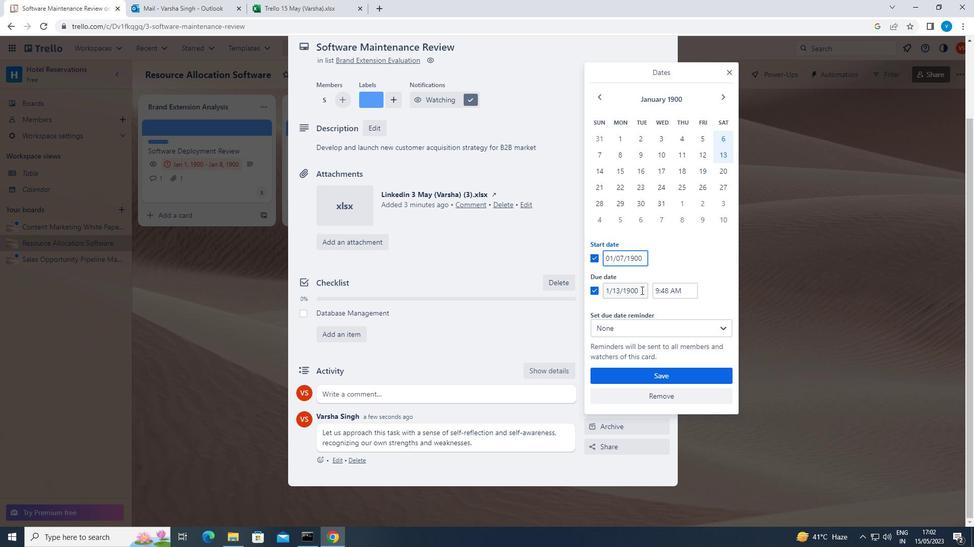 
Action: Mouse moved to (641, 290)
Screenshot: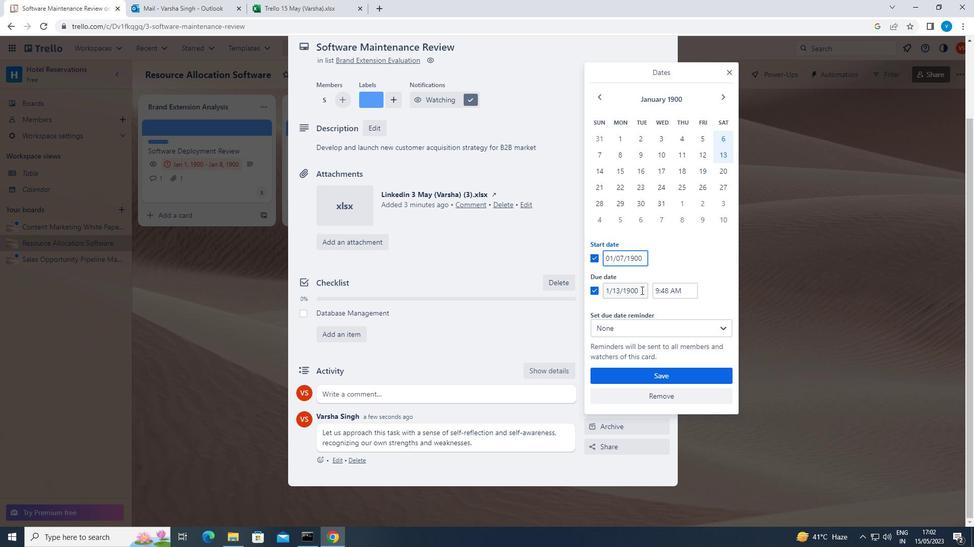 
Action: Key pressed <Key.backspace><Key.backspace><Key.backspace><Key.backspace><Key.backspace><Key.backspace><Key.backspace><Key.backspace><Key.backspace><Key.backspace><Key.backspace><Key.backspace><Key.backspace><Key.backspace>01/14/1900
Screenshot: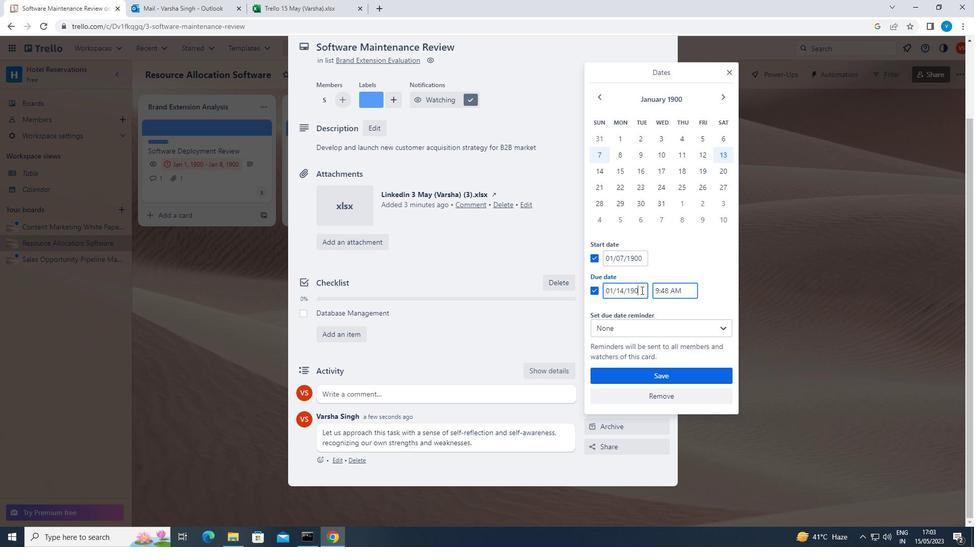 
Action: Mouse moved to (654, 378)
Screenshot: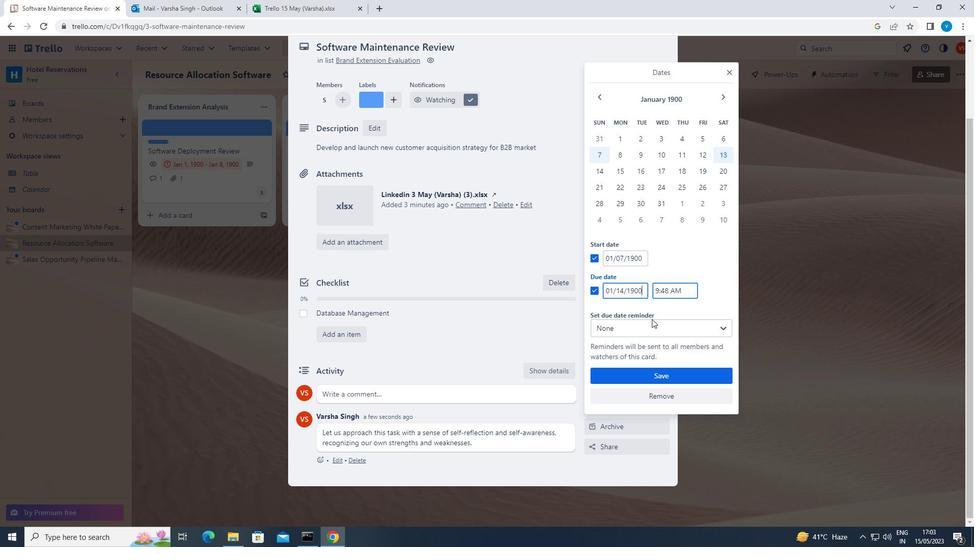 
Action: Mouse pressed left at (654, 378)
Screenshot: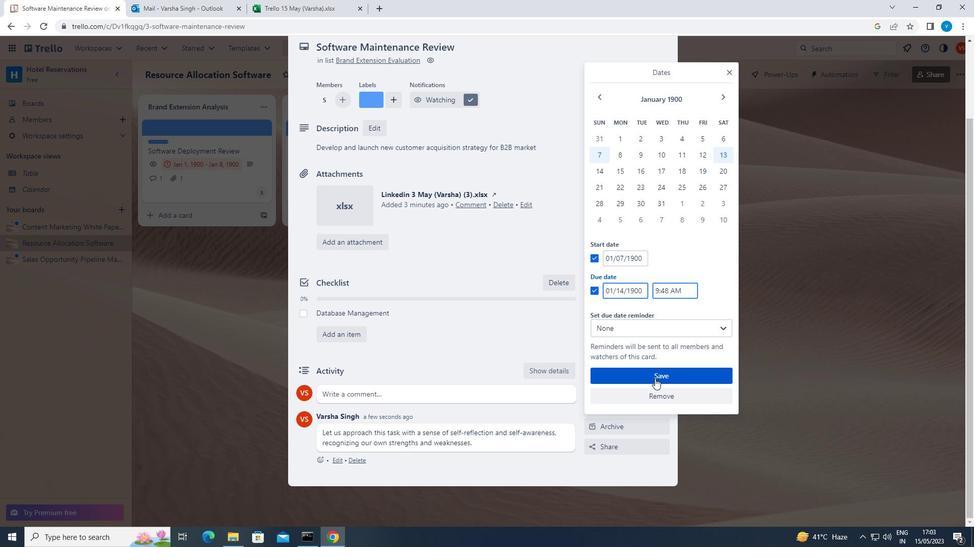 
